 Task: Open Card Mobile Device Review in Board Market Opportunity Identification to Workspace Business Coaching and add a team member Softage.1@softage.net, a label Green, a checklist Calligraphy, an attachment from your computer, a color Green and finally, add a card description 'Plan and execute company team-building retreat' and a comment 'This task requires us to be resilient and persistent, even in the face of setbacks and obstacles.'. Add a start date 'Jan 05, 1900' with a due date 'Jan 12, 1900'
Action: Mouse moved to (53, 271)
Screenshot: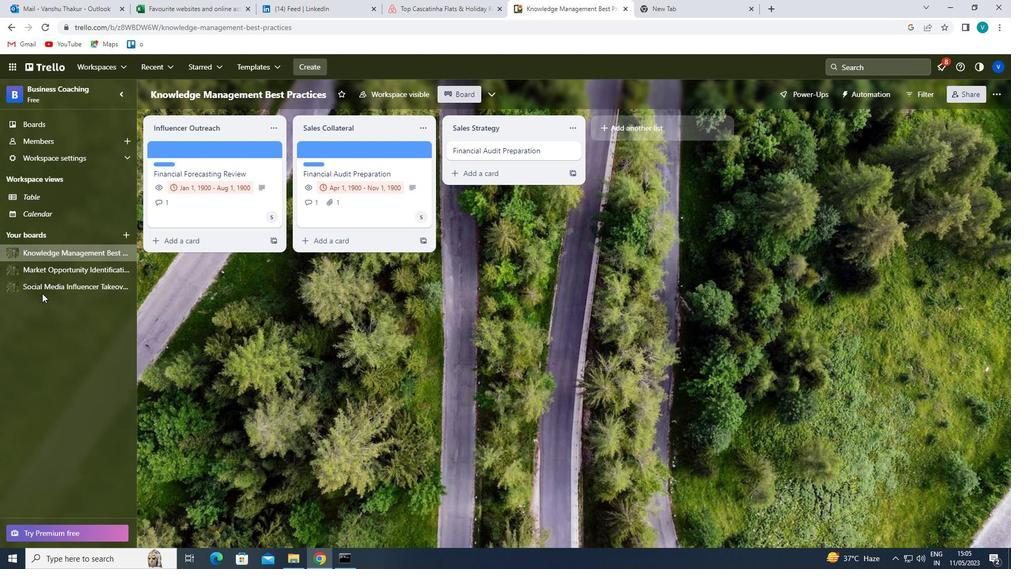 
Action: Mouse pressed left at (53, 271)
Screenshot: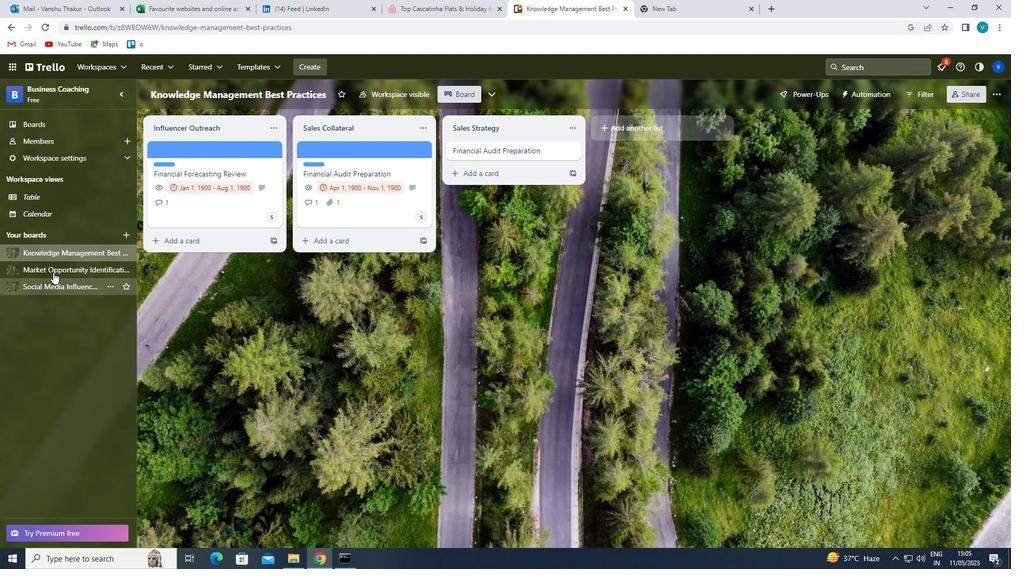 
Action: Mouse moved to (54, 271)
Screenshot: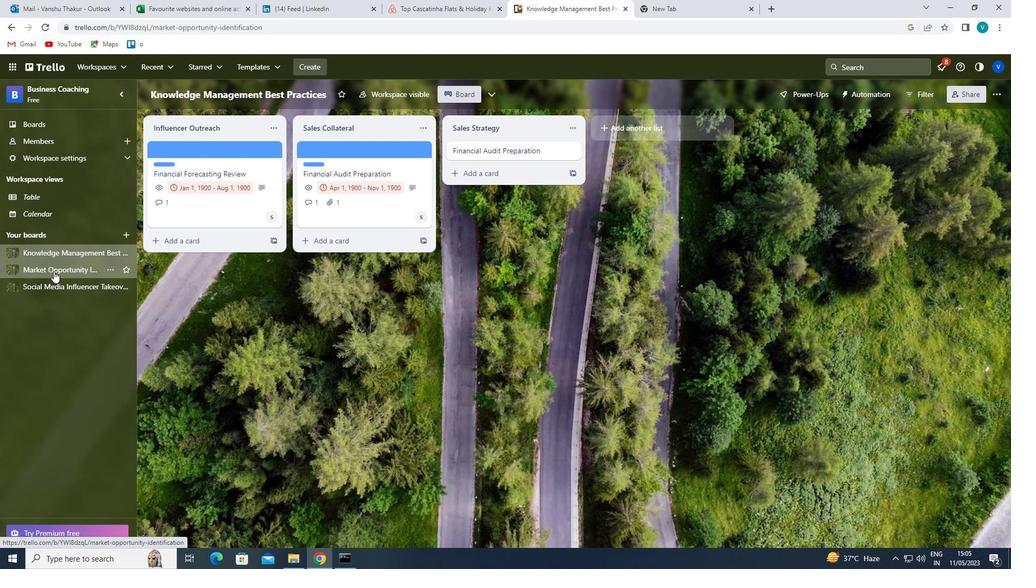 
Action: Mouse pressed left at (54, 271)
Screenshot: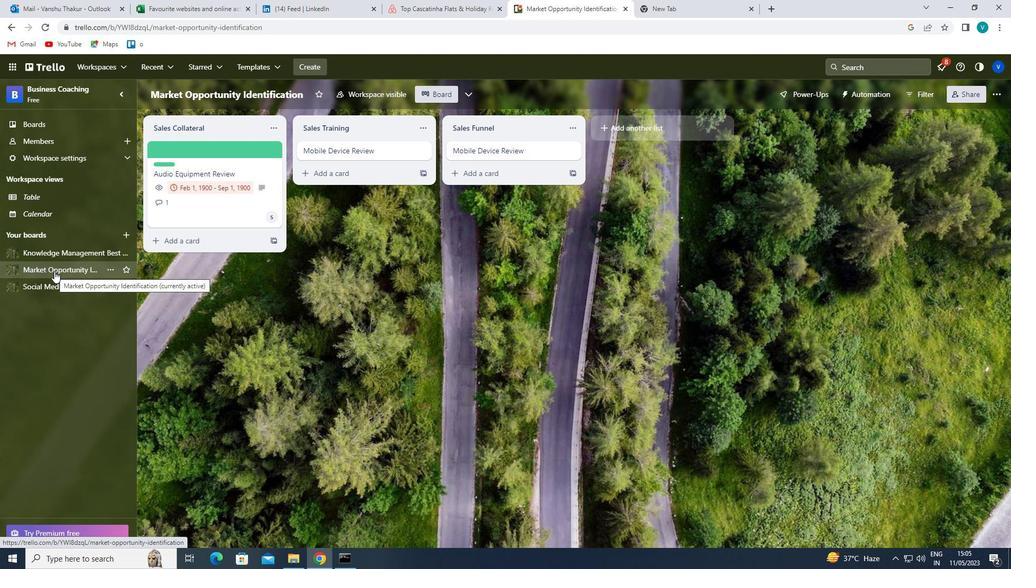 
Action: Mouse moved to (339, 149)
Screenshot: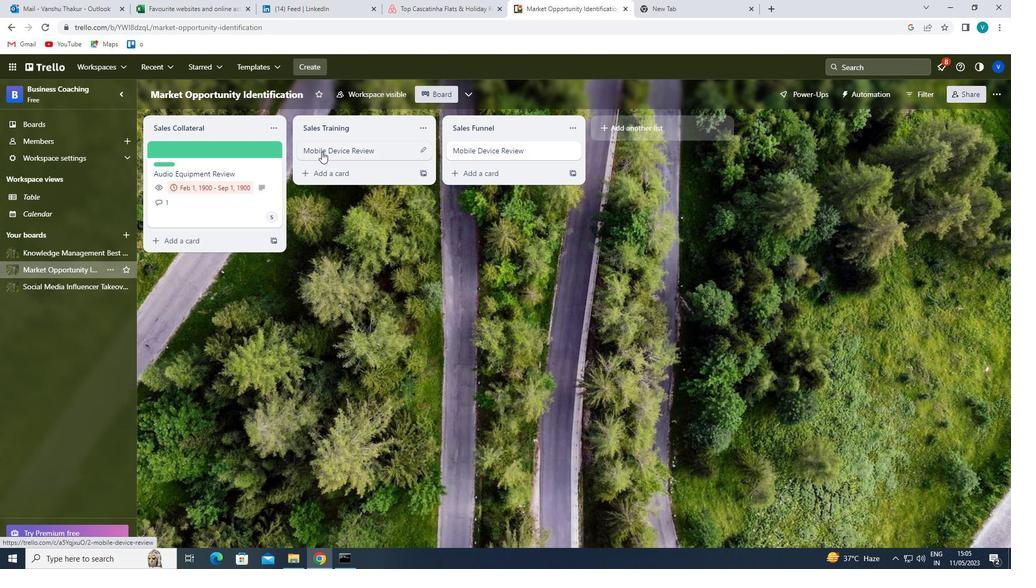 
Action: Mouse pressed left at (339, 149)
Screenshot: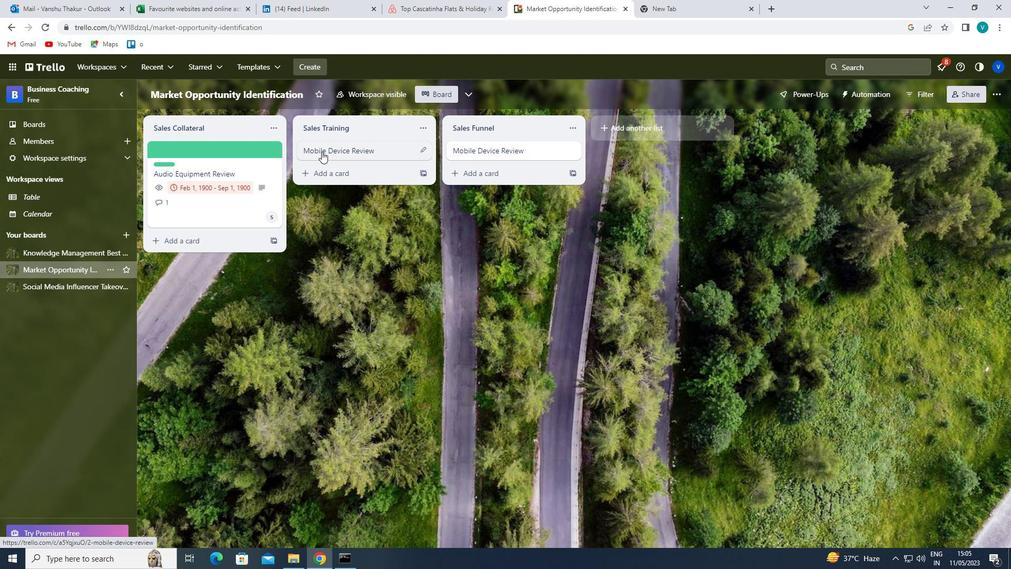 
Action: Mouse moved to (644, 184)
Screenshot: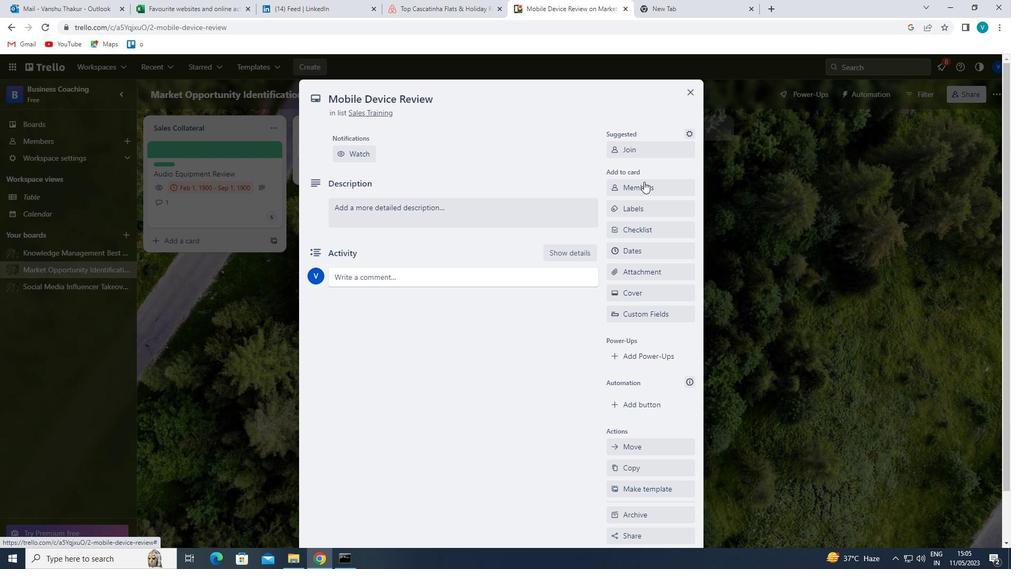 
Action: Mouse pressed left at (644, 184)
Screenshot: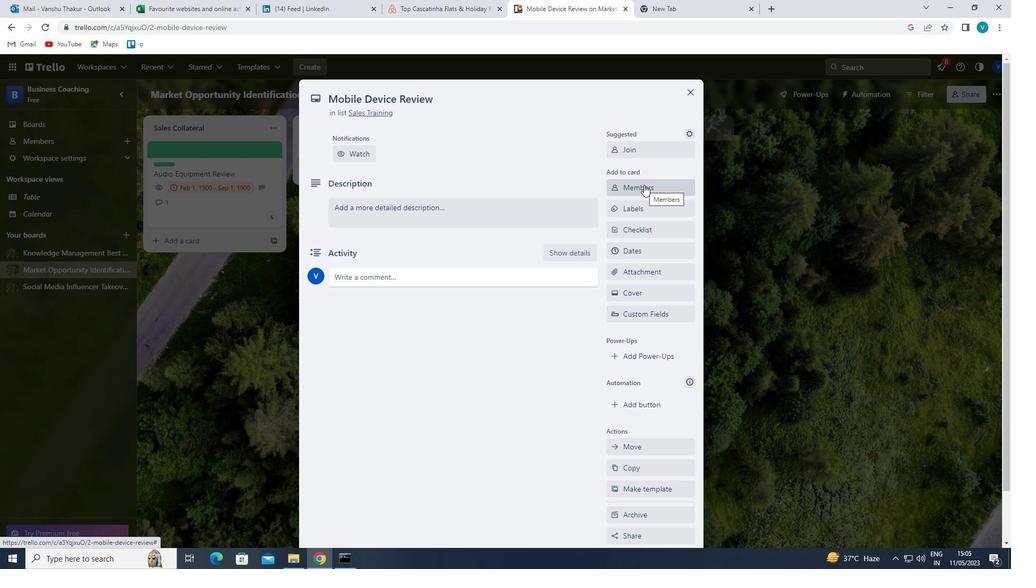 
Action: Mouse moved to (651, 239)
Screenshot: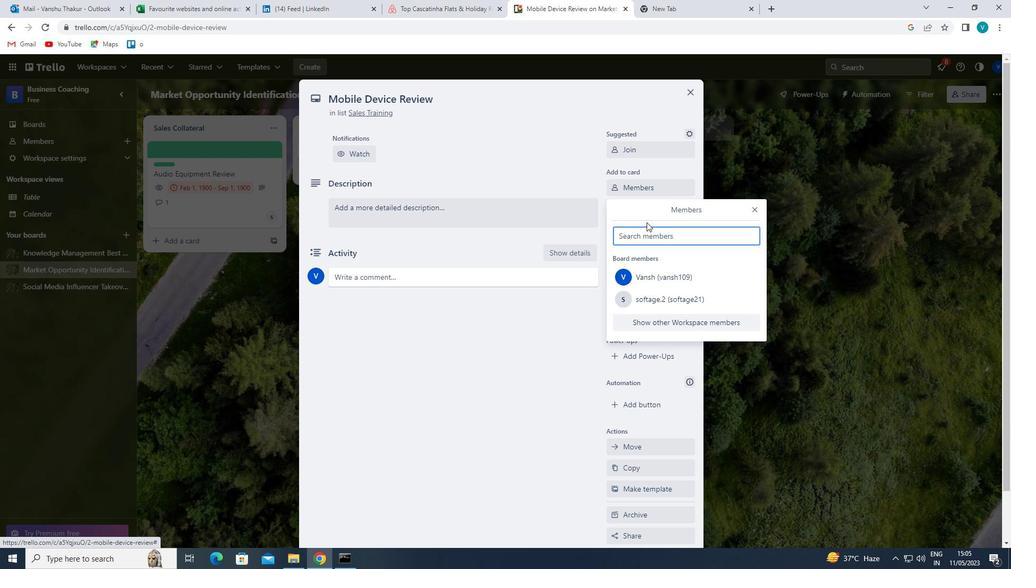 
Action: Mouse pressed left at (651, 239)
Screenshot: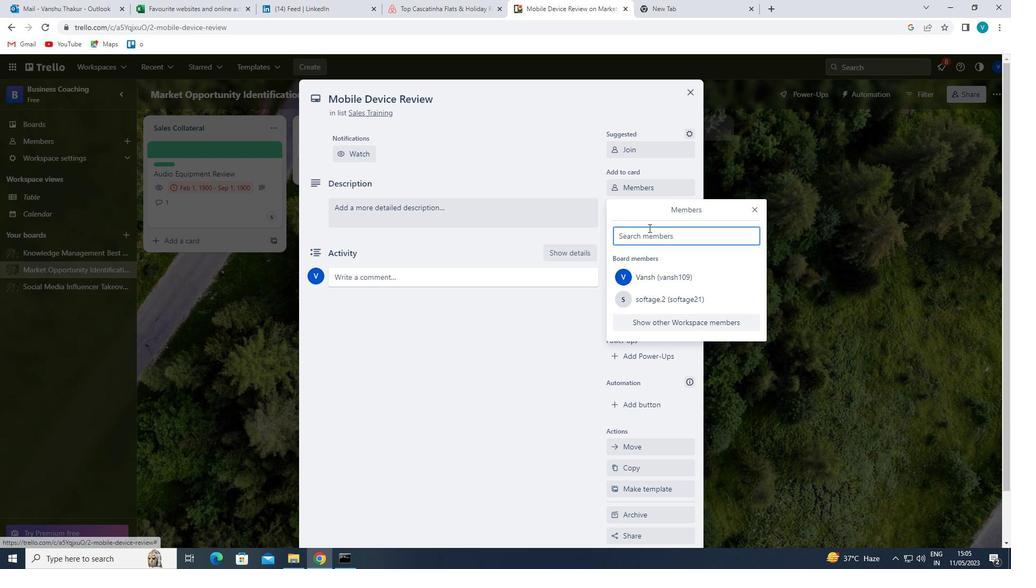 
Action: Key pressed <Key.shift>SOFTAGE
Screenshot: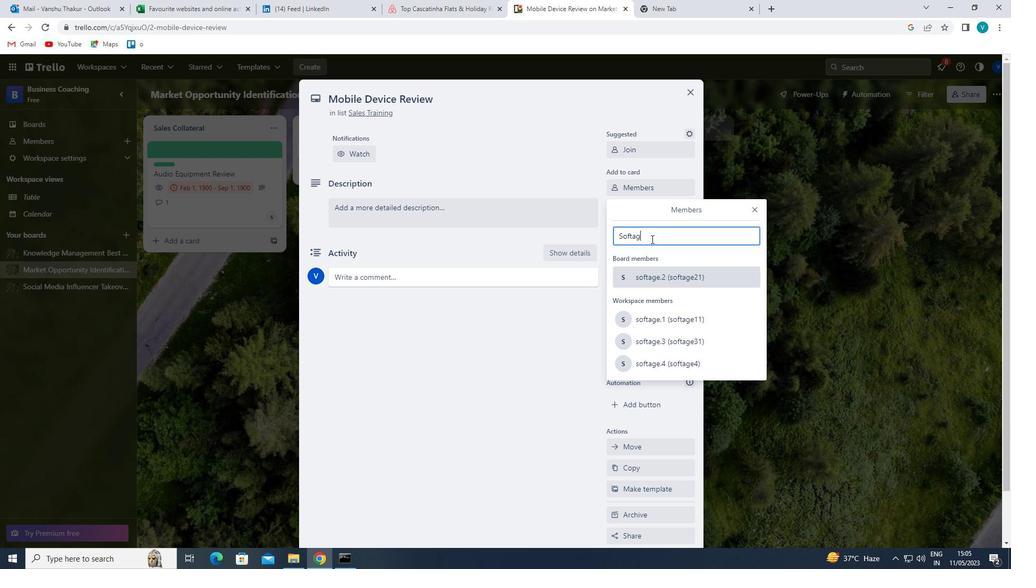 
Action: Mouse moved to (667, 321)
Screenshot: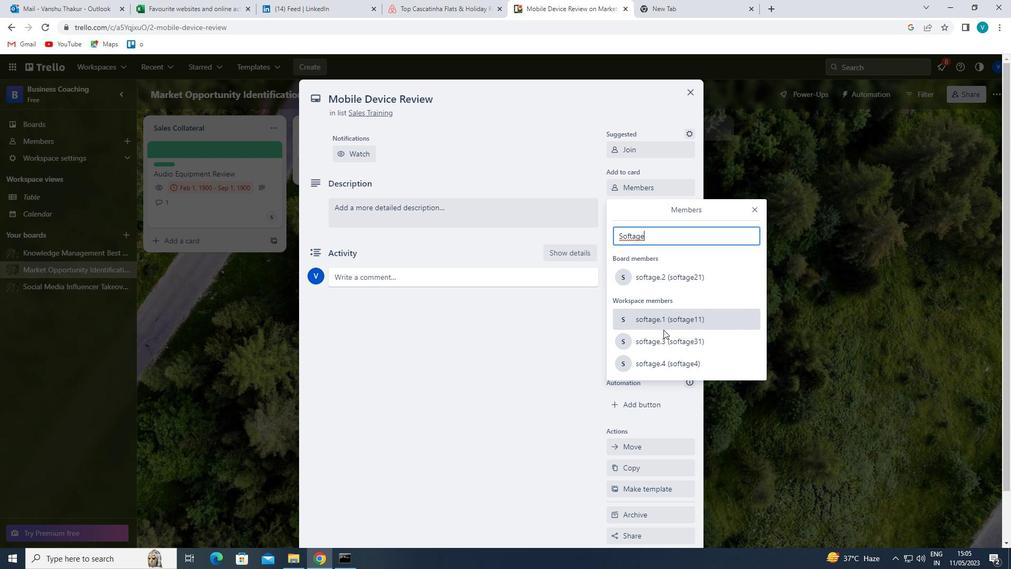 
Action: Mouse pressed left at (667, 321)
Screenshot: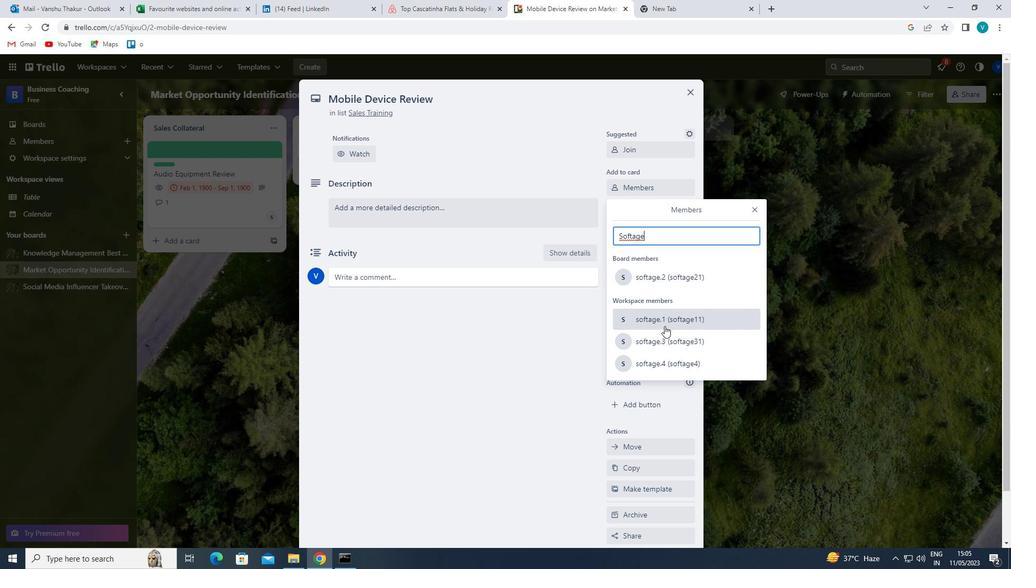 
Action: Mouse moved to (754, 207)
Screenshot: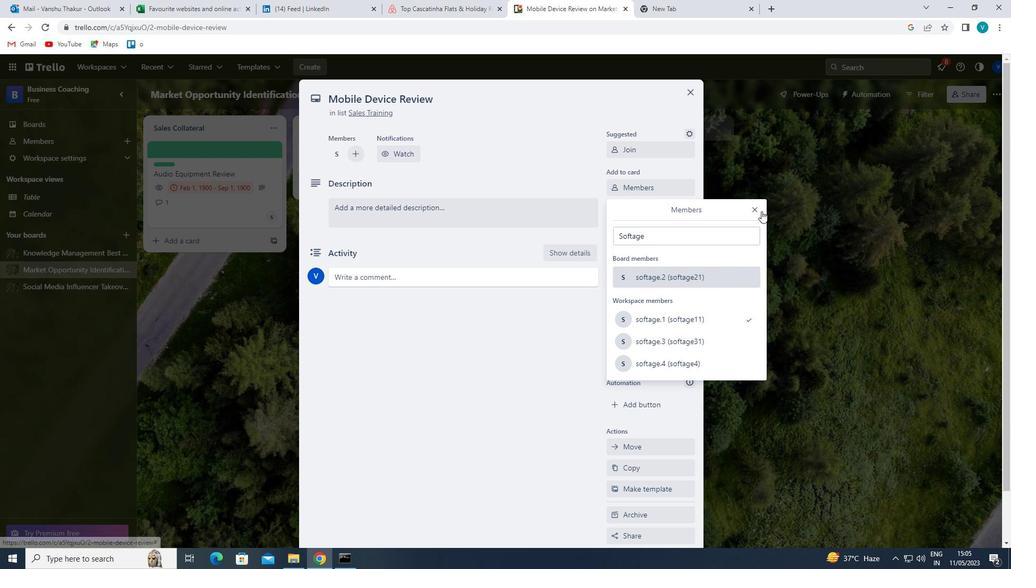 
Action: Mouse pressed left at (754, 207)
Screenshot: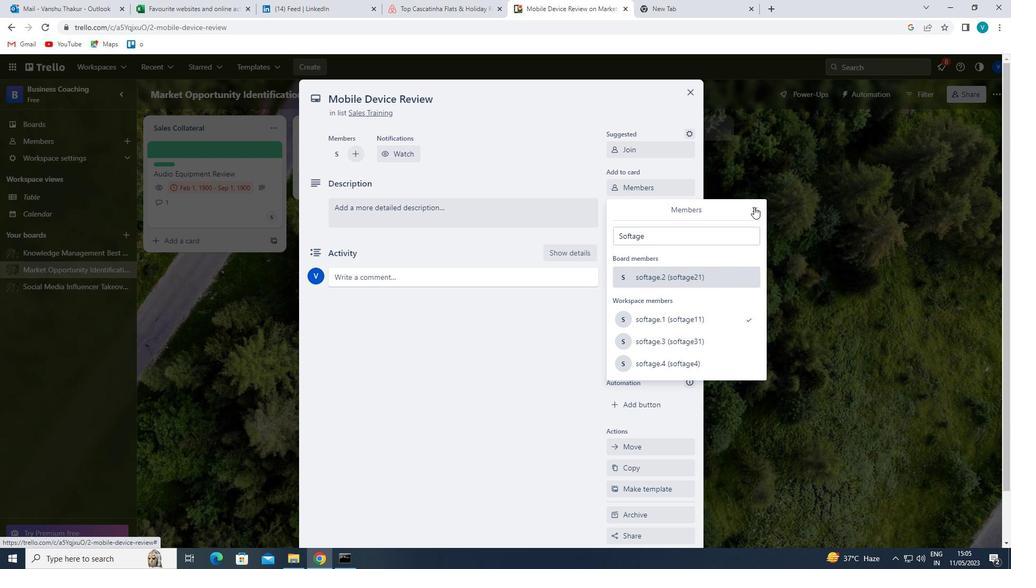 
Action: Mouse moved to (651, 207)
Screenshot: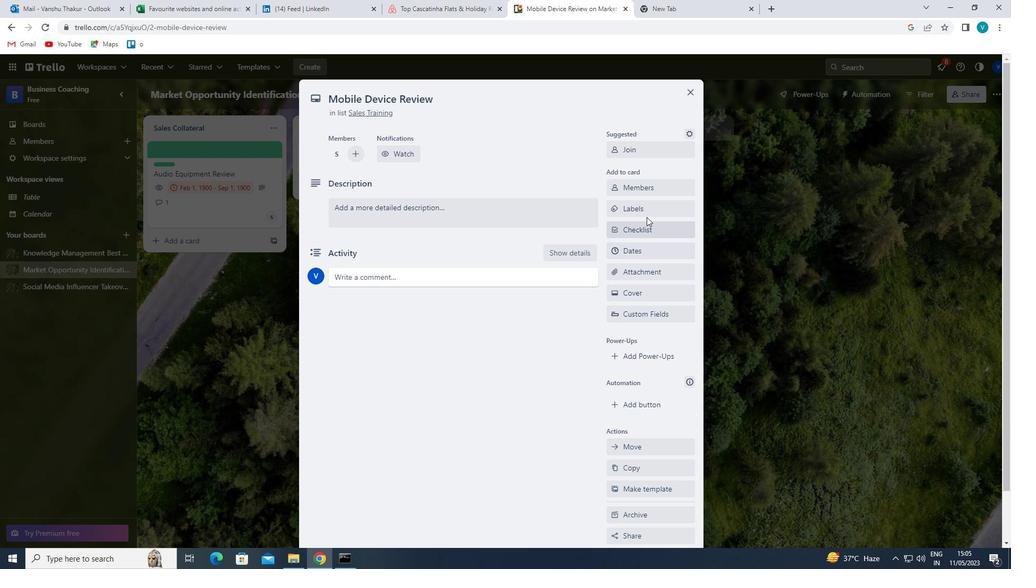 
Action: Mouse pressed left at (651, 207)
Screenshot: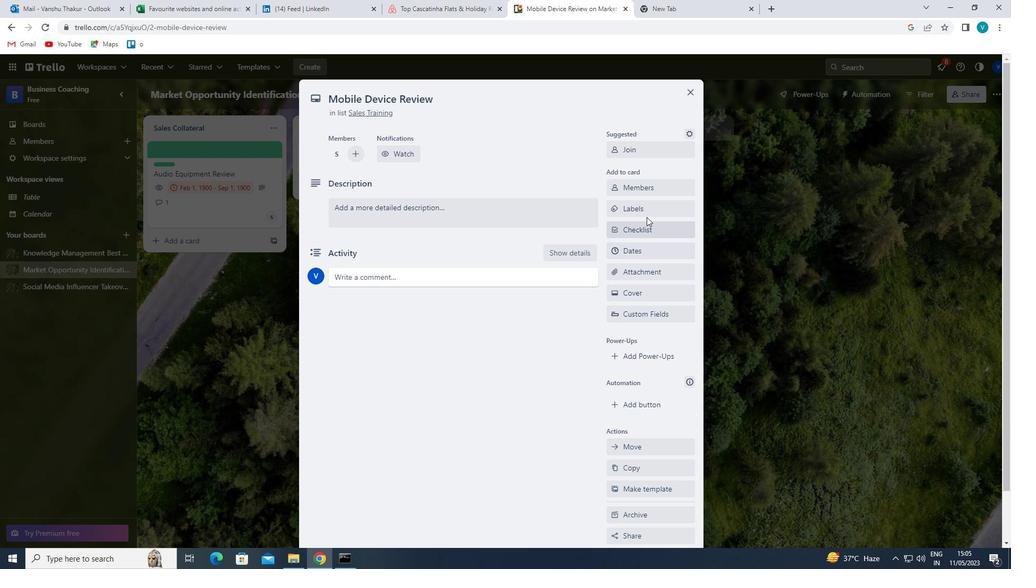 
Action: Mouse moved to (659, 286)
Screenshot: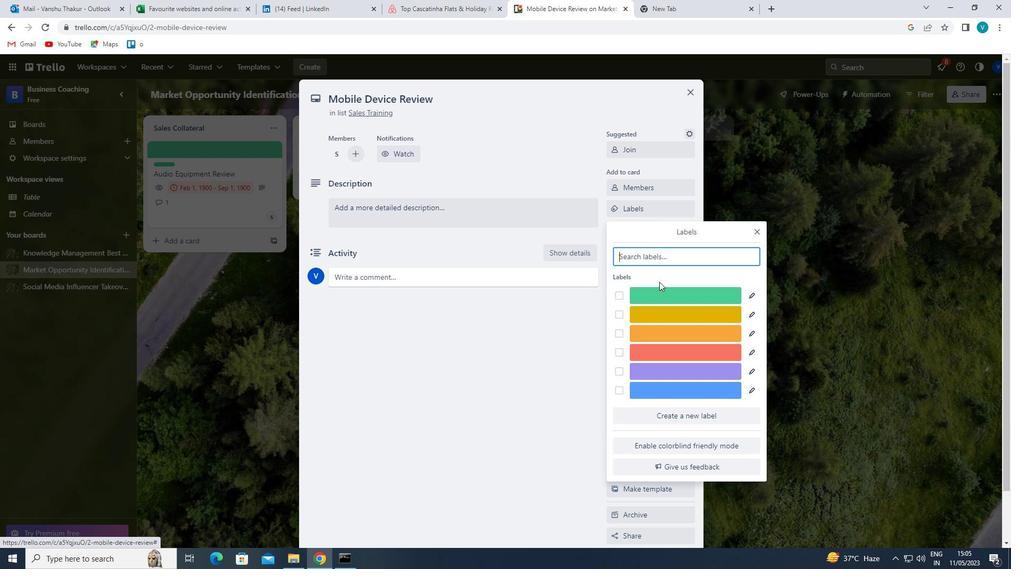 
Action: Mouse pressed left at (659, 286)
Screenshot: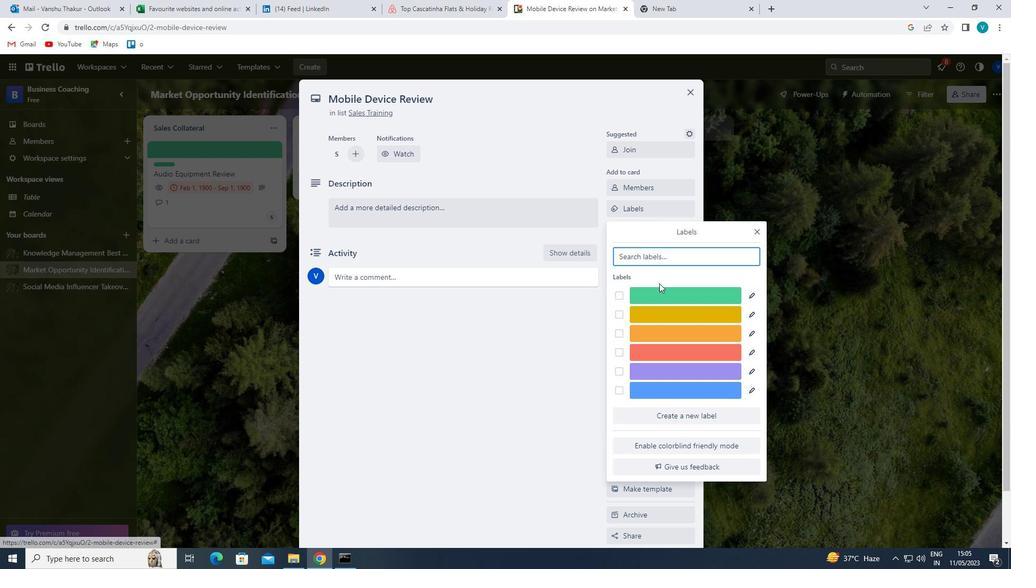
Action: Mouse moved to (661, 289)
Screenshot: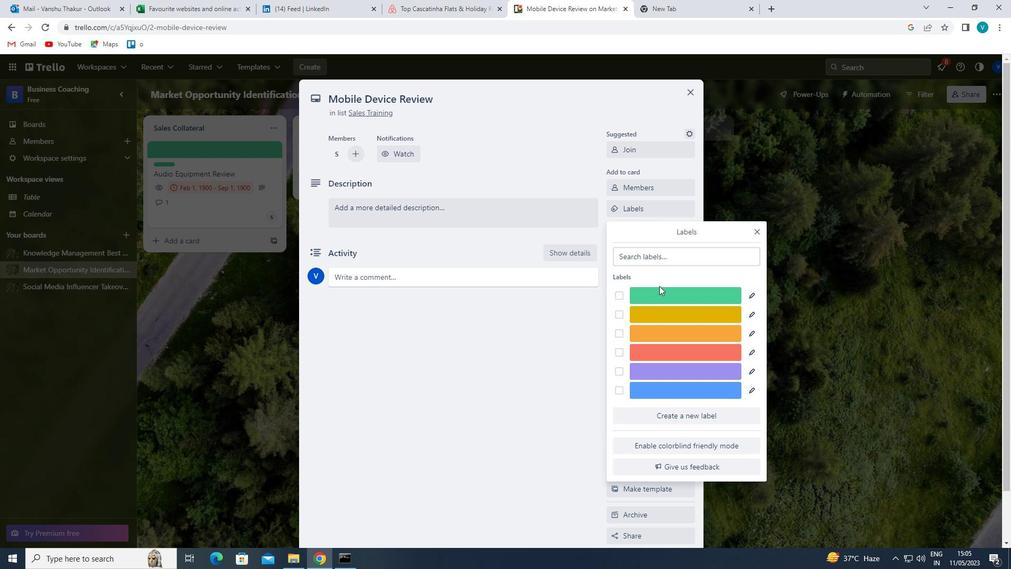 
Action: Mouse pressed left at (661, 289)
Screenshot: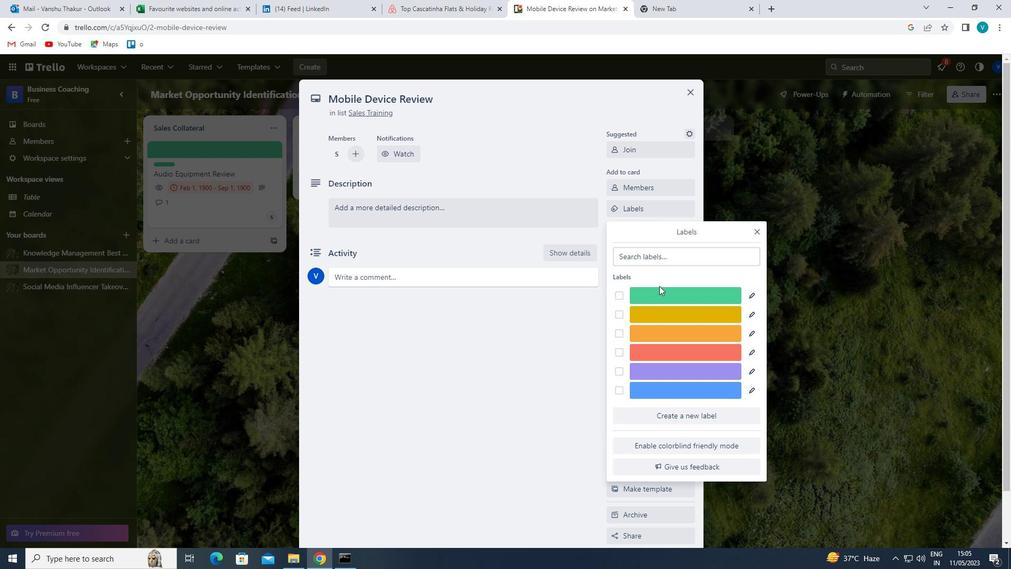 
Action: Mouse moved to (758, 227)
Screenshot: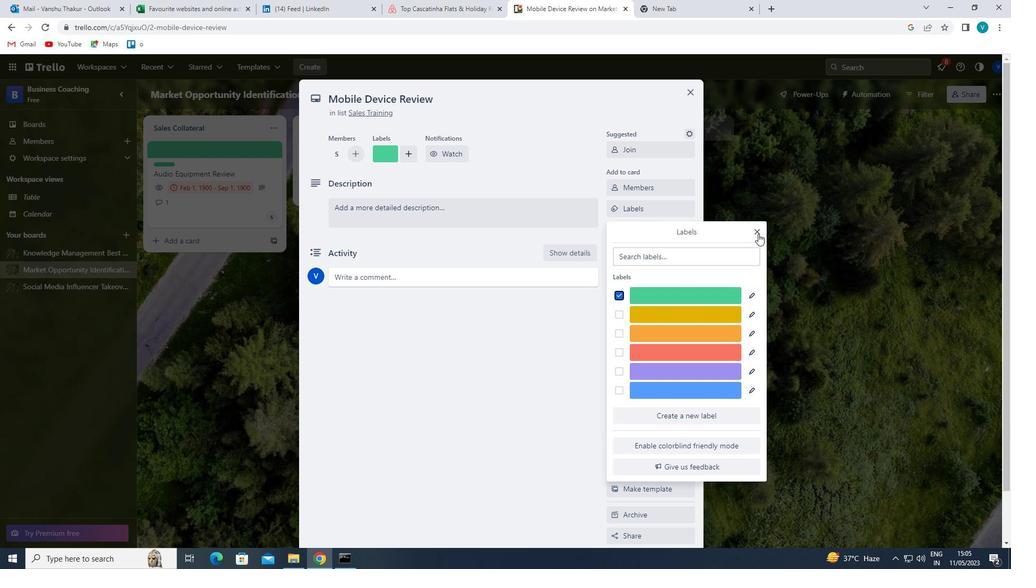 
Action: Mouse pressed left at (758, 227)
Screenshot: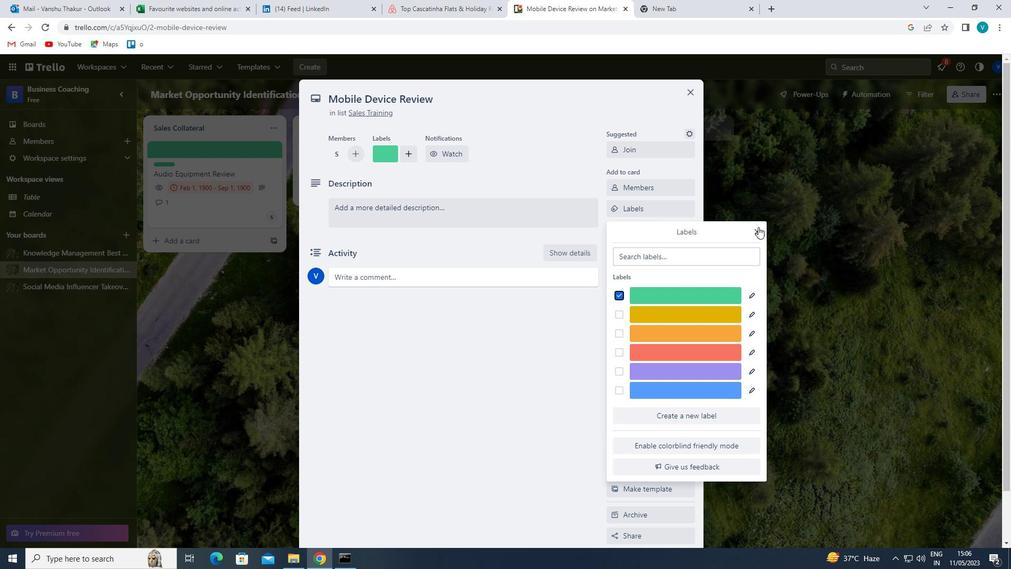 
Action: Mouse moved to (652, 229)
Screenshot: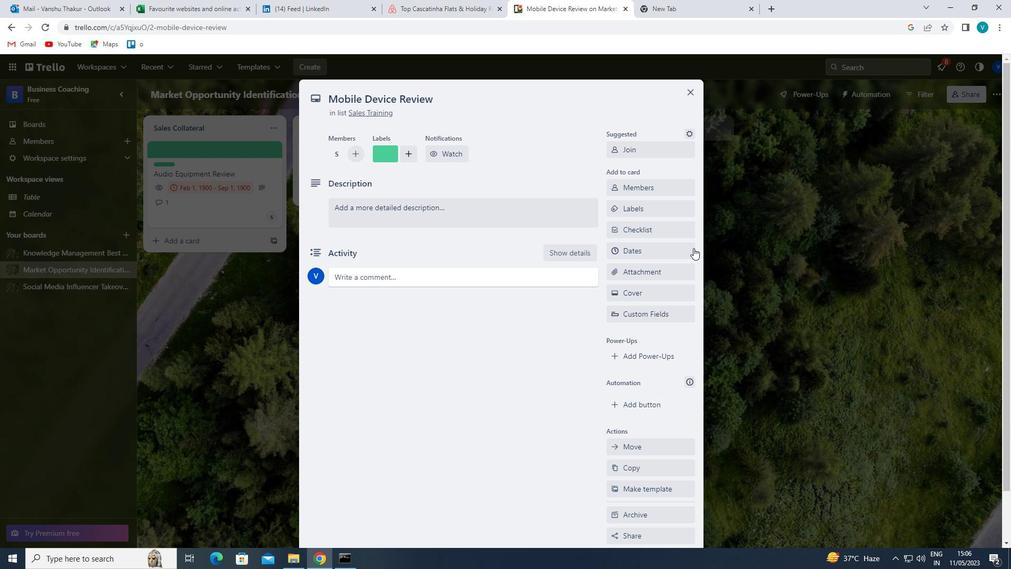 
Action: Mouse pressed left at (652, 229)
Screenshot: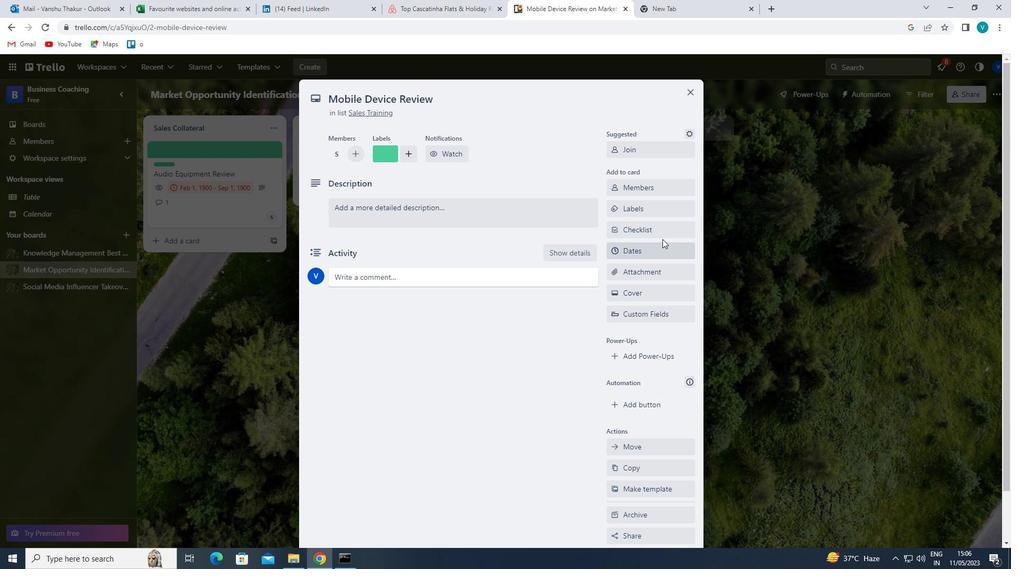 
Action: Key pressed <Key.shift>CALLI
Screenshot: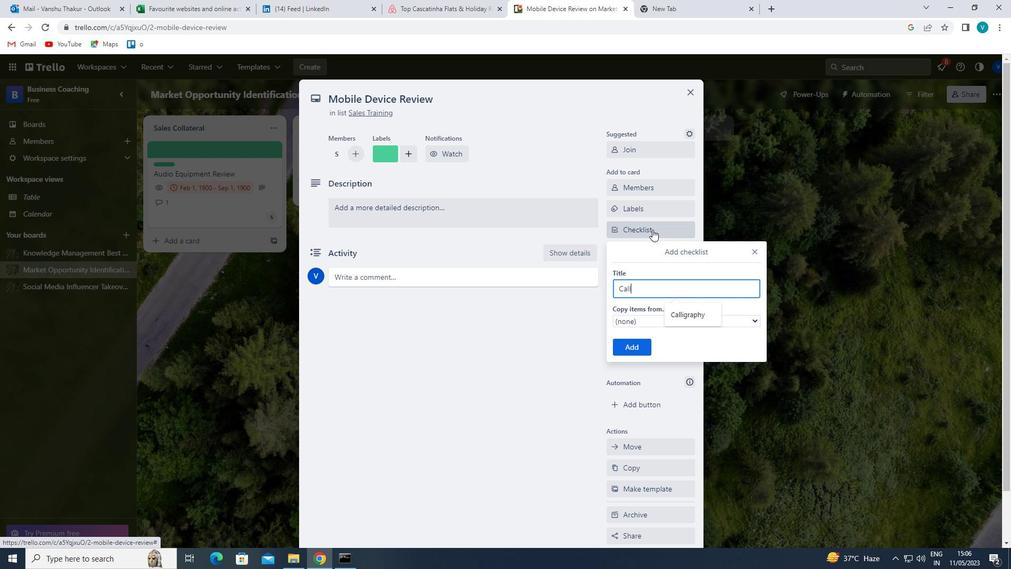 
Action: Mouse moved to (681, 316)
Screenshot: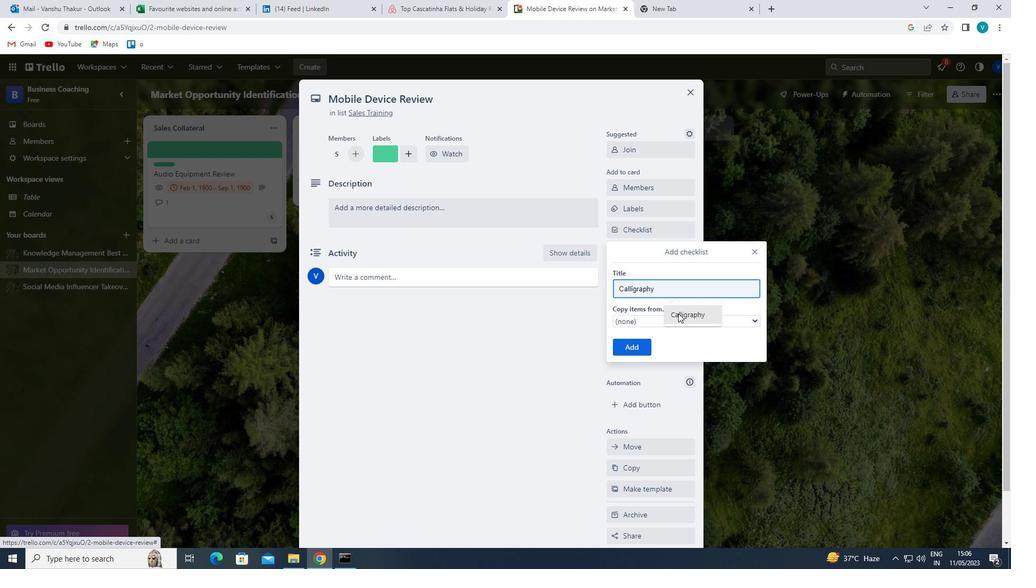 
Action: Mouse pressed left at (681, 316)
Screenshot: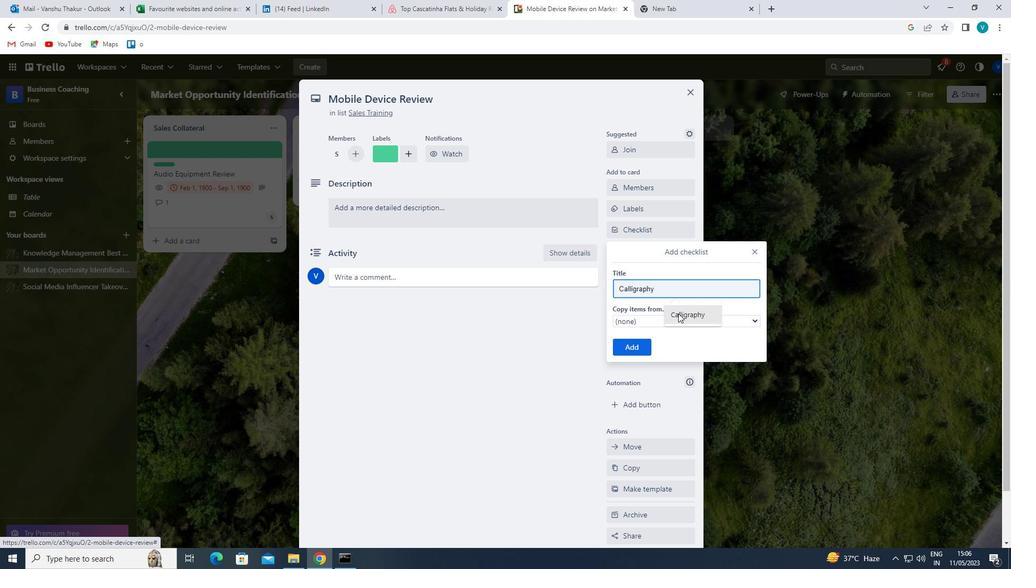 
Action: Mouse moved to (630, 346)
Screenshot: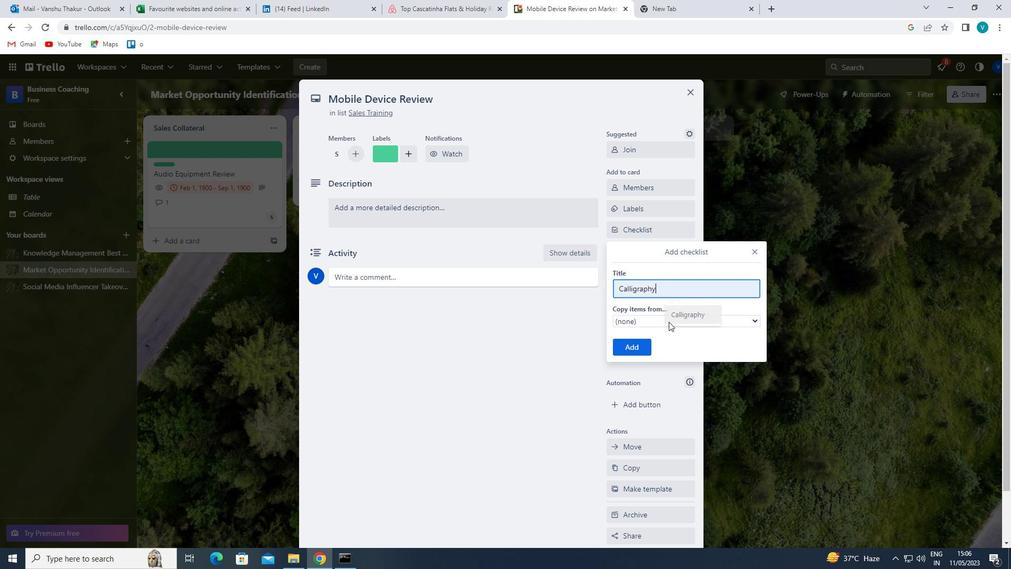 
Action: Mouse pressed left at (630, 346)
Screenshot: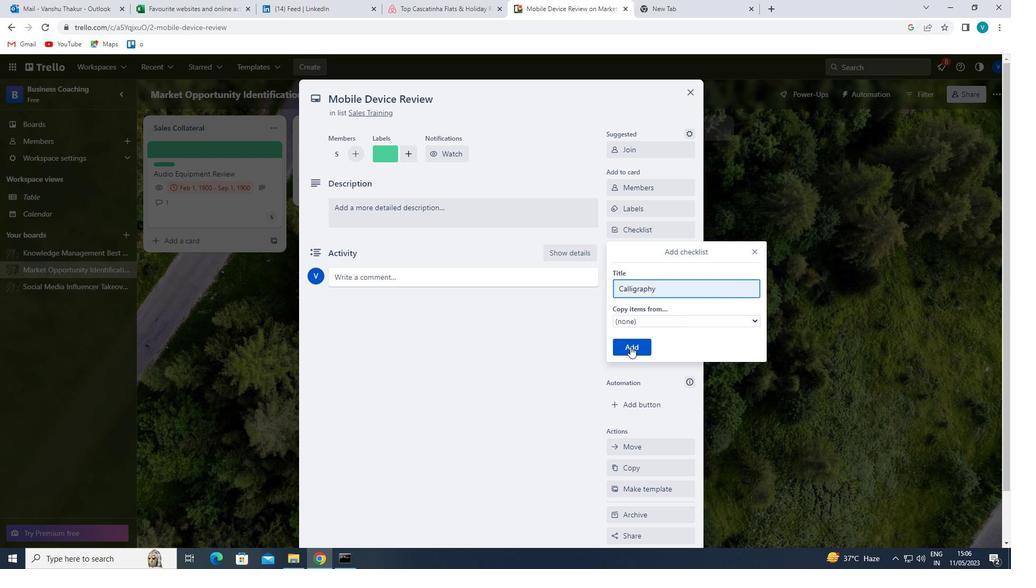 
Action: Mouse moved to (639, 263)
Screenshot: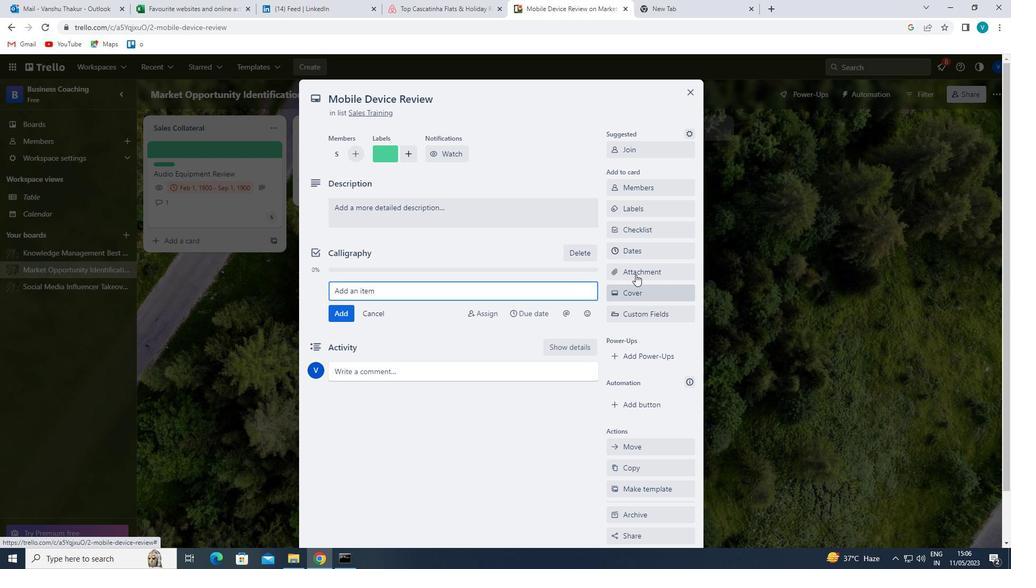 
Action: Mouse pressed left at (639, 263)
Screenshot: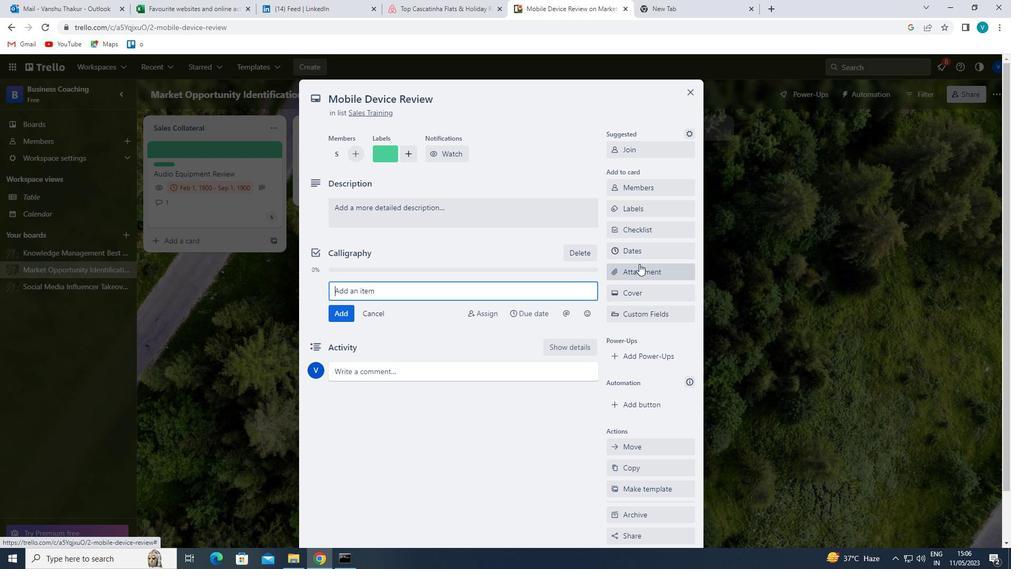 
Action: Mouse moved to (640, 310)
Screenshot: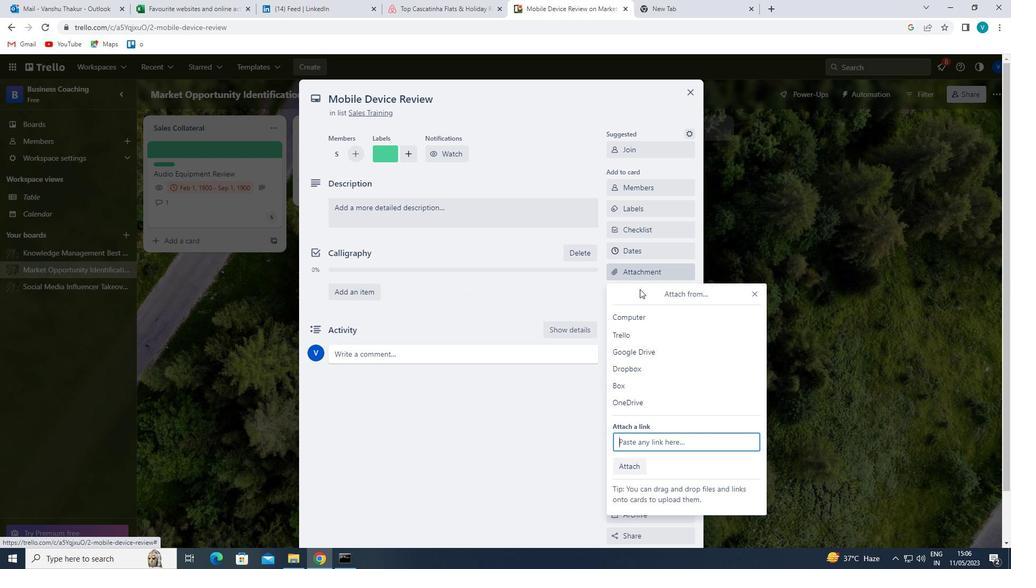 
Action: Mouse pressed left at (640, 310)
Screenshot: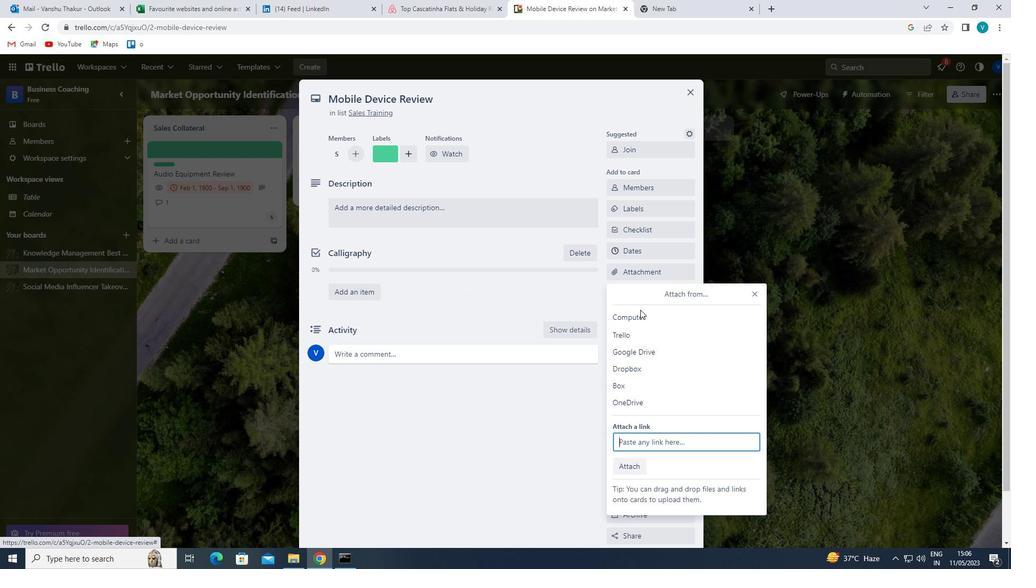 
Action: Mouse moved to (158, 143)
Screenshot: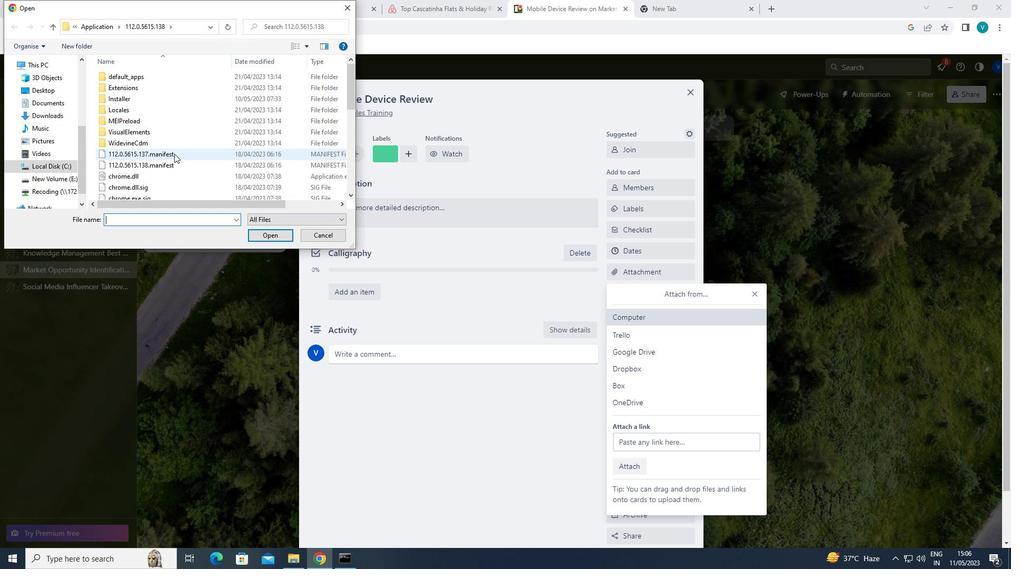
Action: Mouse scrolled (158, 142) with delta (0, 0)
Screenshot: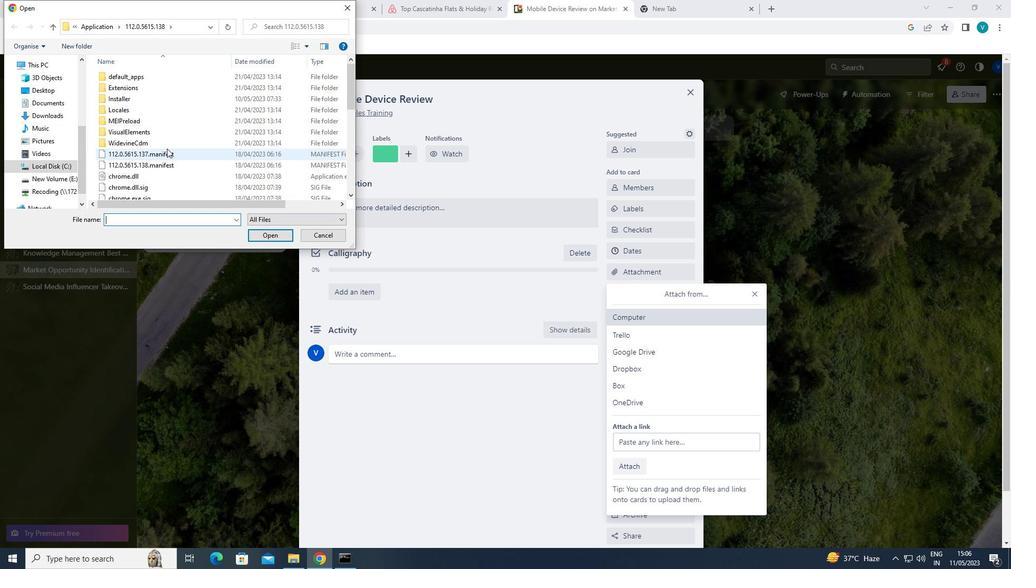 
Action: Mouse moved to (157, 162)
Screenshot: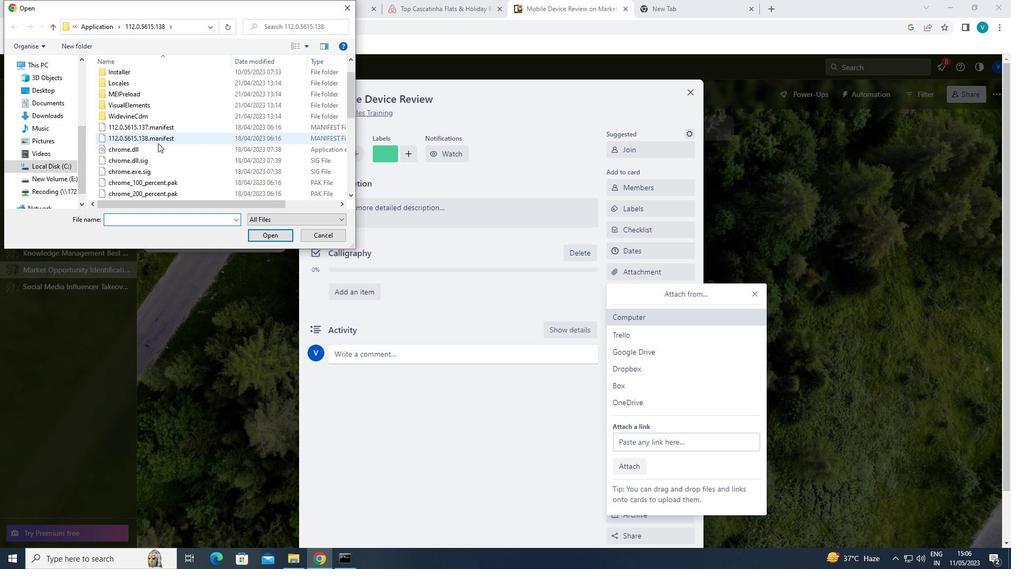 
Action: Mouse pressed left at (157, 162)
Screenshot: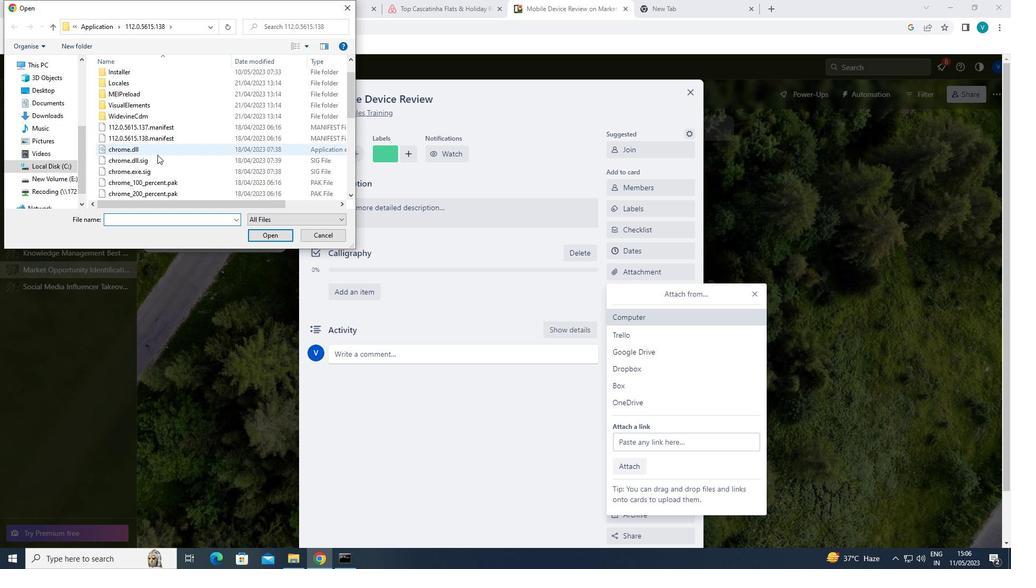 
Action: Mouse moved to (268, 231)
Screenshot: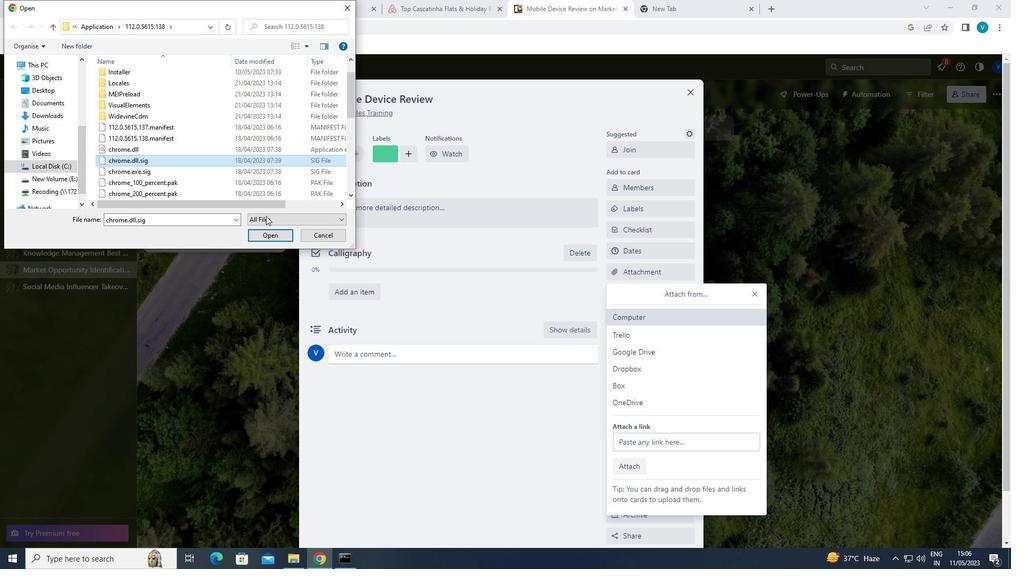 
Action: Mouse pressed left at (268, 231)
Screenshot: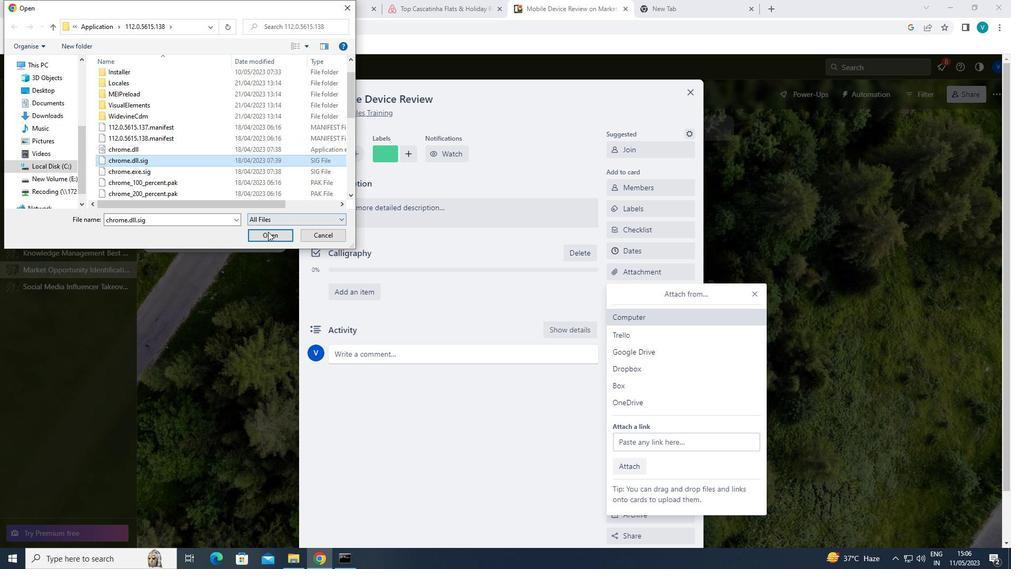 
Action: Mouse moved to (645, 291)
Screenshot: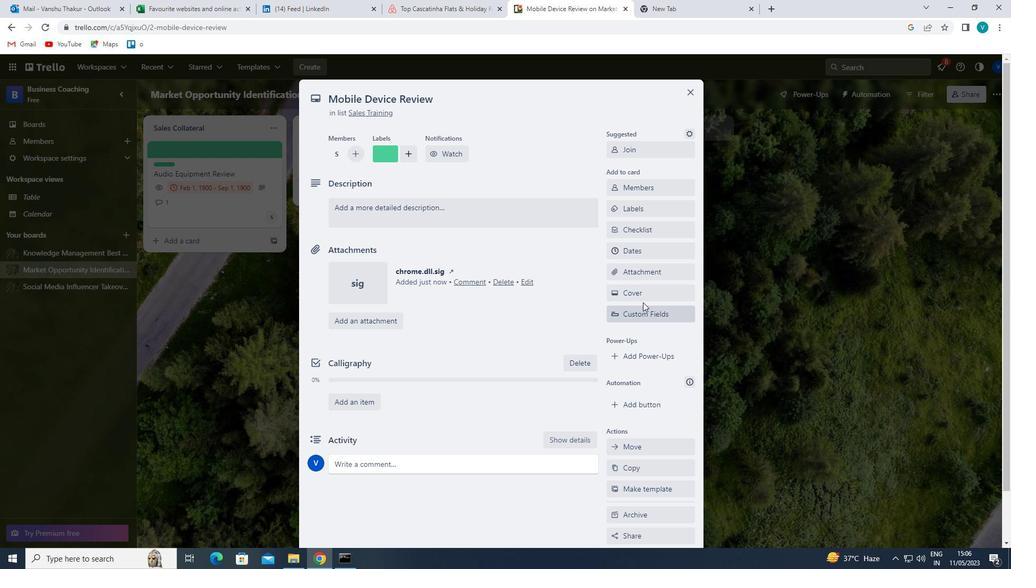 
Action: Mouse pressed left at (645, 291)
Screenshot: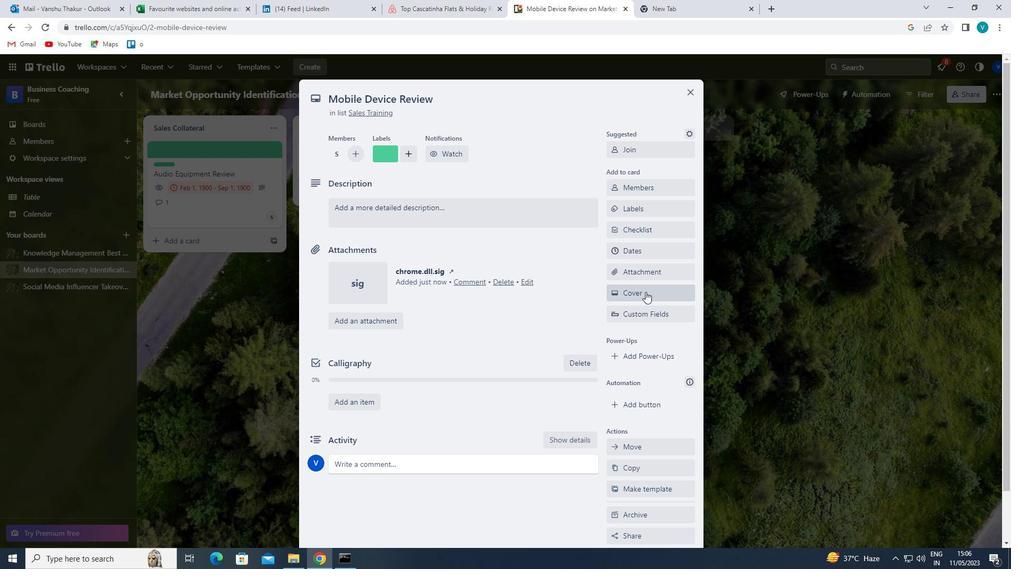 
Action: Mouse moved to (612, 333)
Screenshot: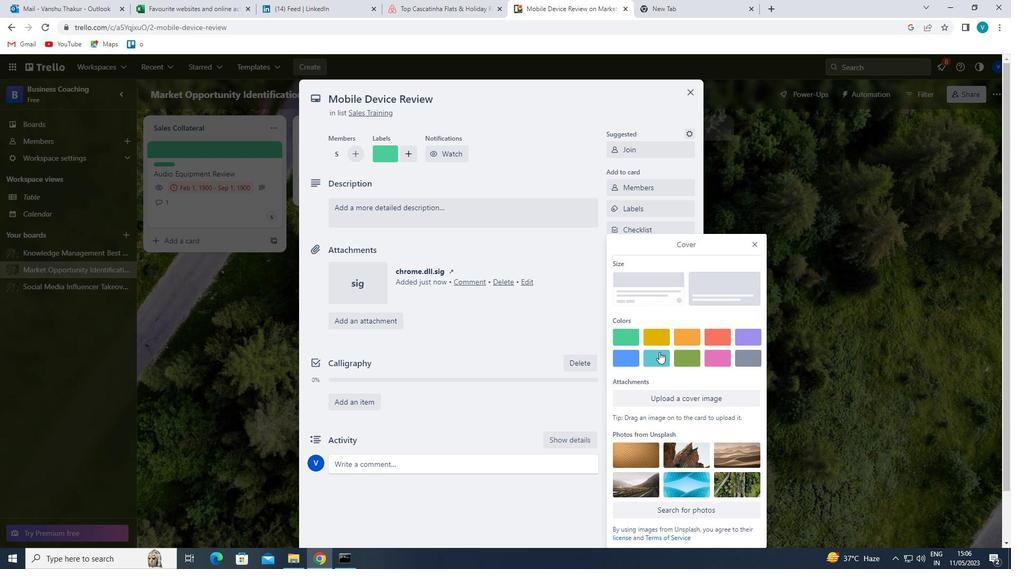 
Action: Mouse pressed left at (612, 333)
Screenshot: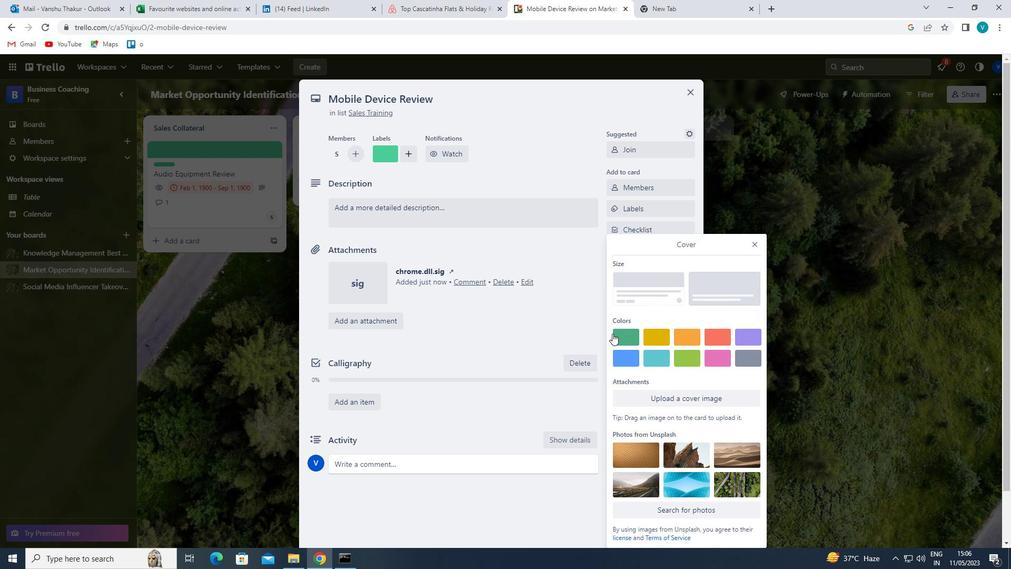 
Action: Mouse moved to (755, 225)
Screenshot: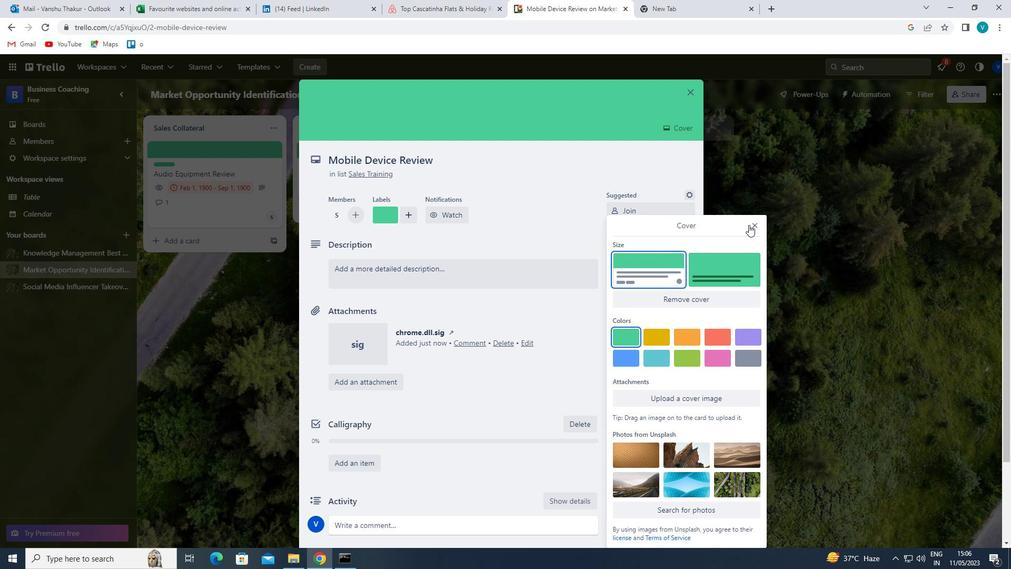 
Action: Mouse pressed left at (755, 225)
Screenshot: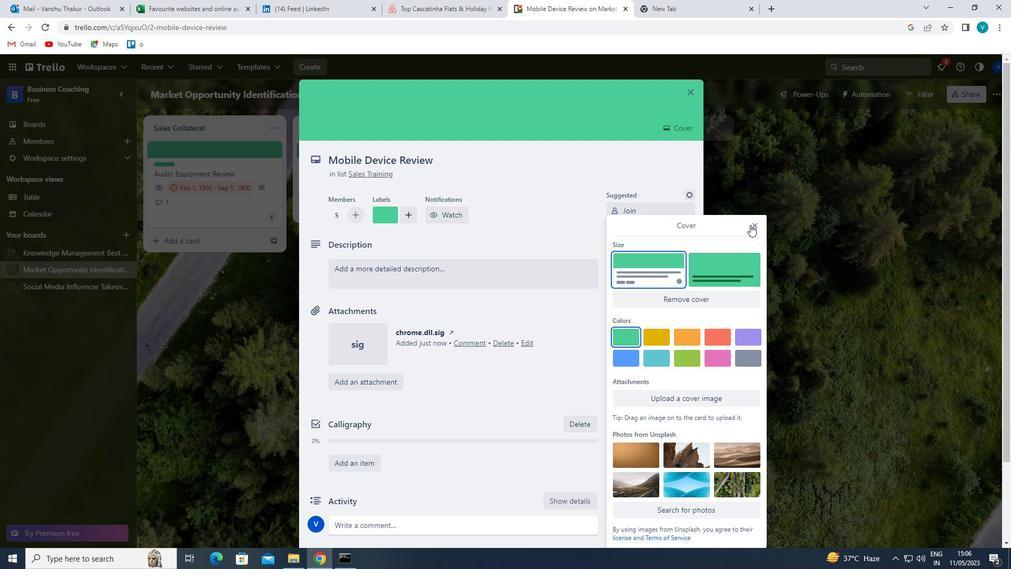 
Action: Mouse moved to (442, 281)
Screenshot: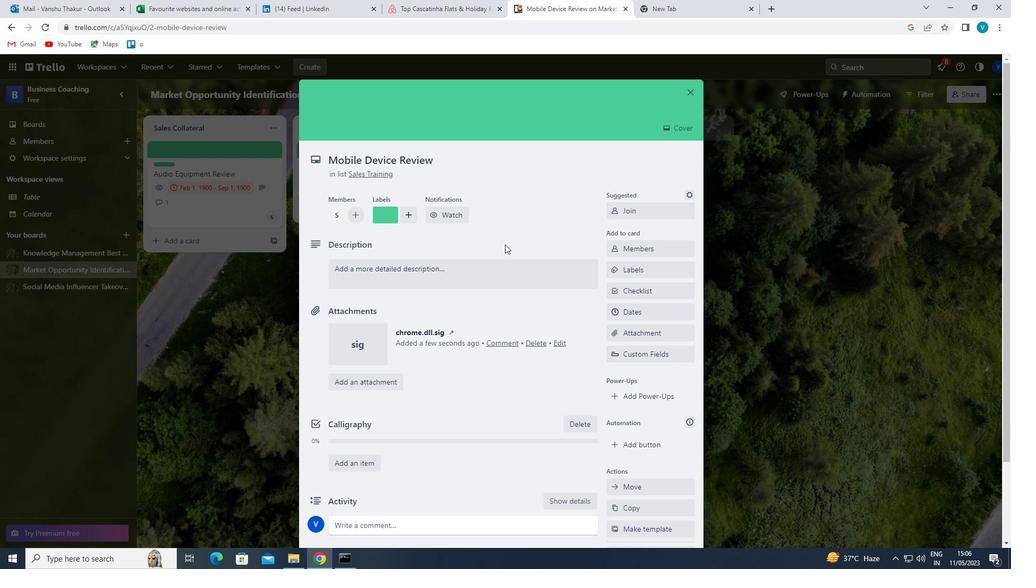 
Action: Mouse pressed left at (442, 281)
Screenshot: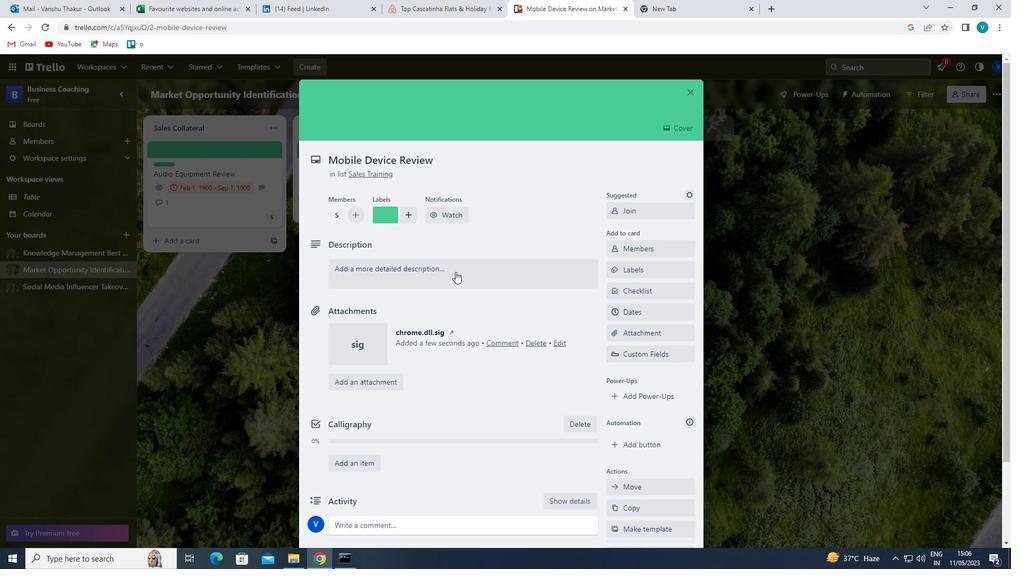 
Action: Mouse moved to (442, 281)
Screenshot: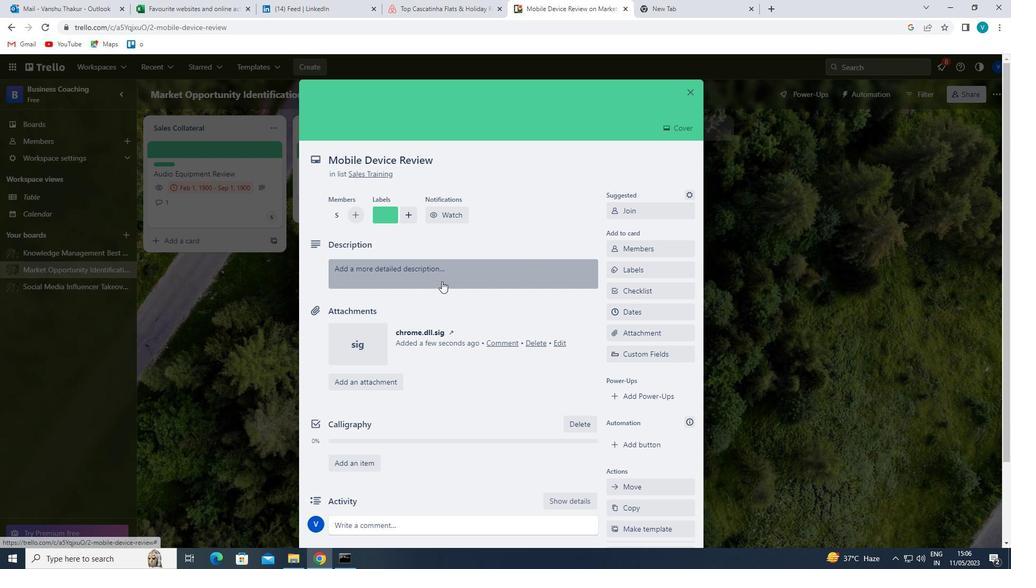 
Action: Key pressed '<Key.shift>PLAN<Key.space>AND<Key.space>EXECUTE<Key.space>COMPAM<Key.backspace>NY<Key.space>TEAM-BUILDING<Key.space>RETREAR<Key.backspace>T'<Key.space>
Screenshot: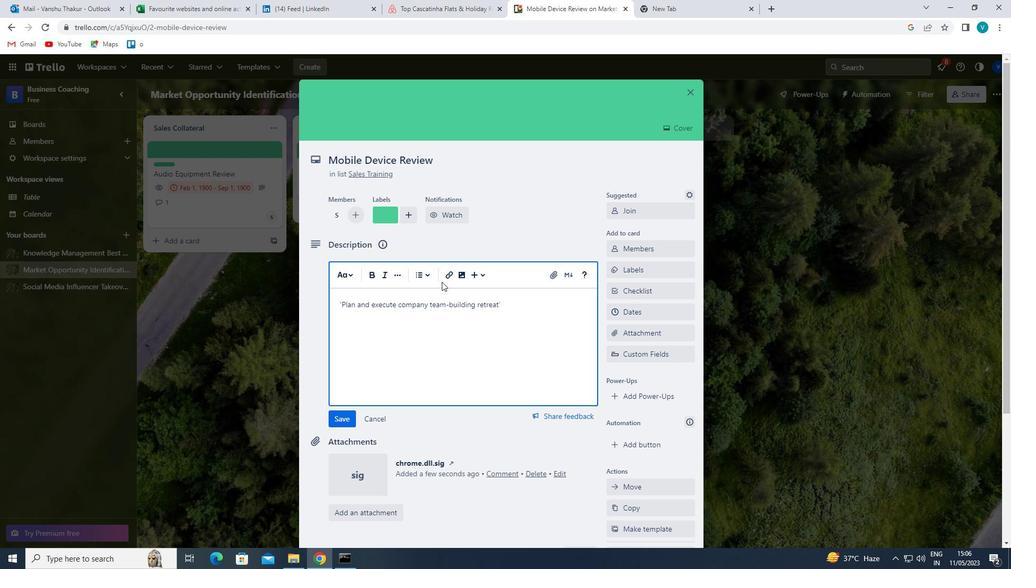 
Action: Mouse moved to (332, 419)
Screenshot: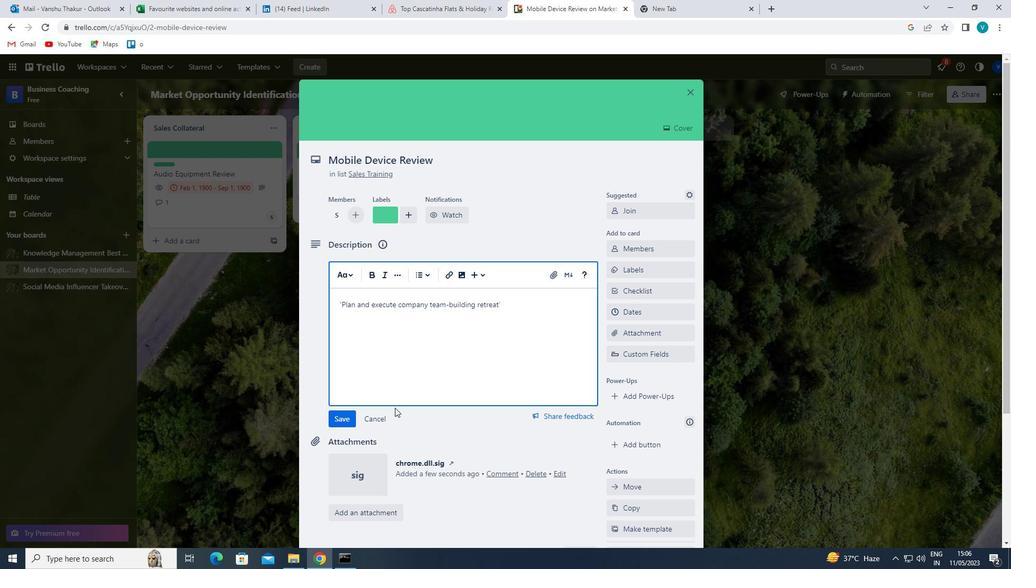
Action: Mouse pressed left at (332, 419)
Screenshot: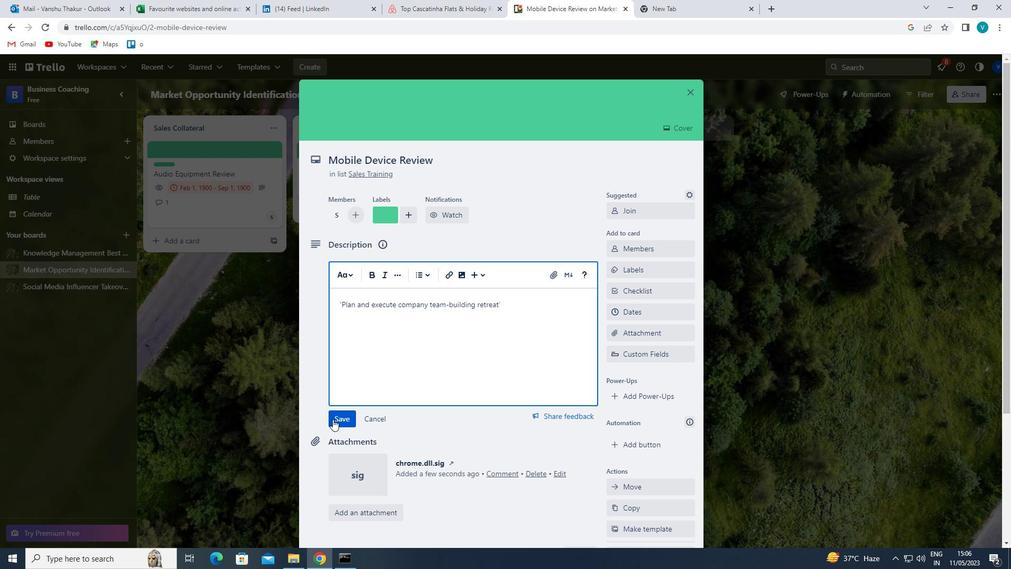 
Action: Mouse scrolled (332, 418) with delta (0, 0)
Screenshot: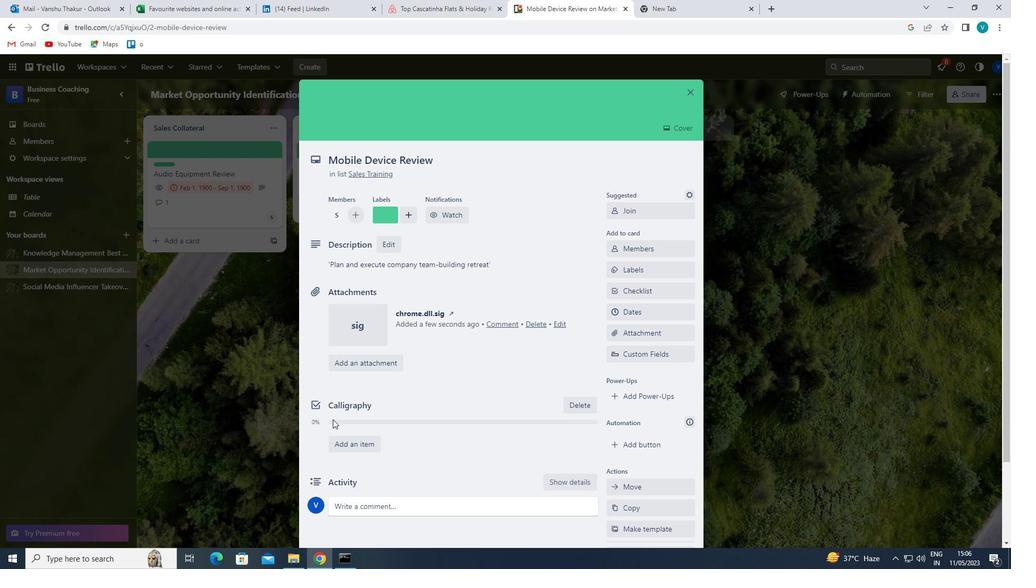 
Action: Mouse scrolled (332, 418) with delta (0, 0)
Screenshot: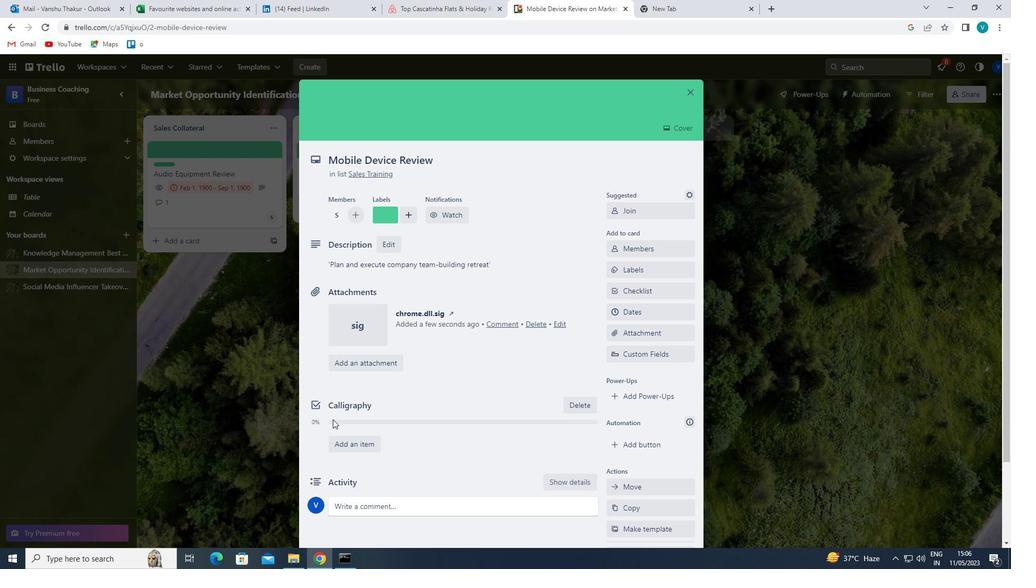 
Action: Mouse moved to (367, 413)
Screenshot: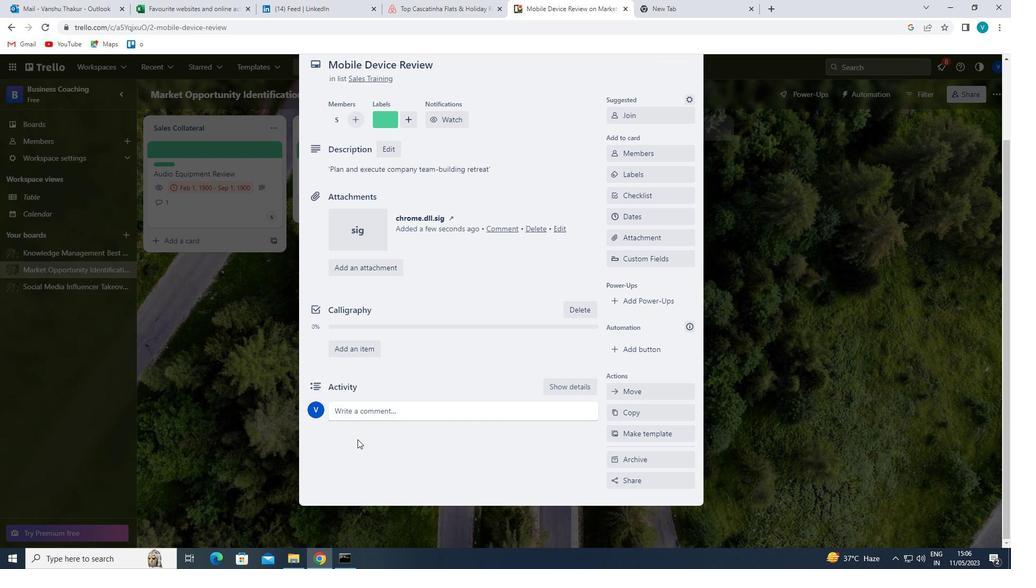 
Action: Mouse pressed left at (367, 413)
Screenshot: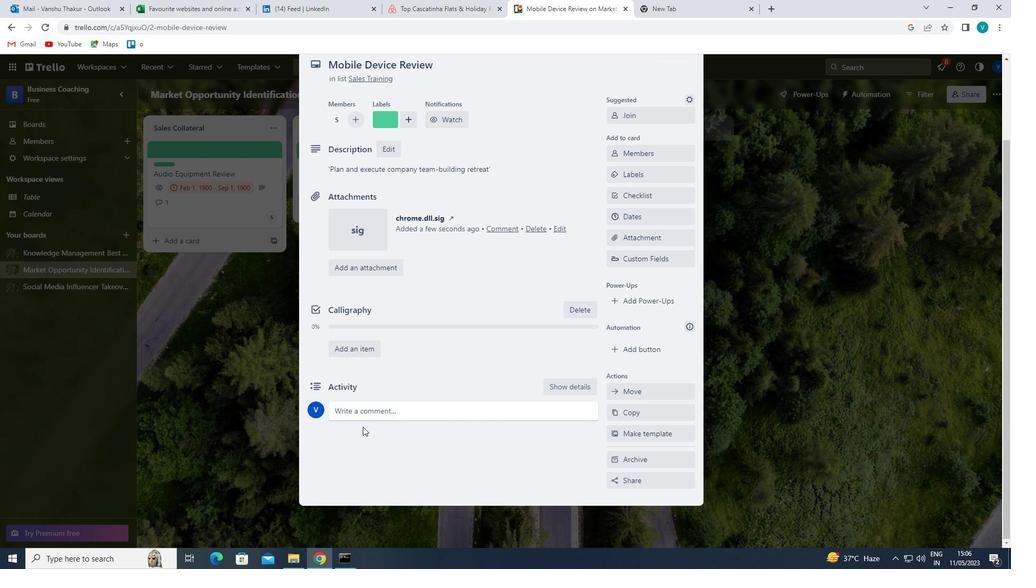
Action: Key pressed '<Key.shift>THIS<Key.space>TASK<Key.space>REQUIRES<Key.space>US<Key.space>TO<Key.space>BE<Key.space>RESILIENT<Key.space>AND<Key.space>PERSISTENT,<Key.space>EVEN<Key.space>IN<Key.space>THE<Key.space>FACE<Key.space>OF<Key.space>SETBACKS<Key.space>AND<Key.space>OBSTACLES.'
Screenshot: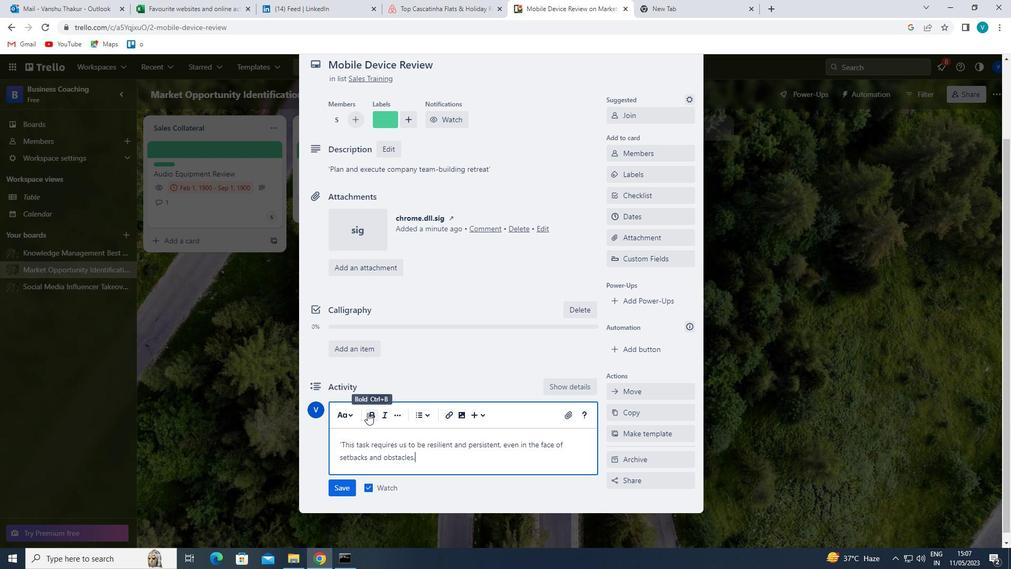 
Action: Mouse moved to (345, 486)
Screenshot: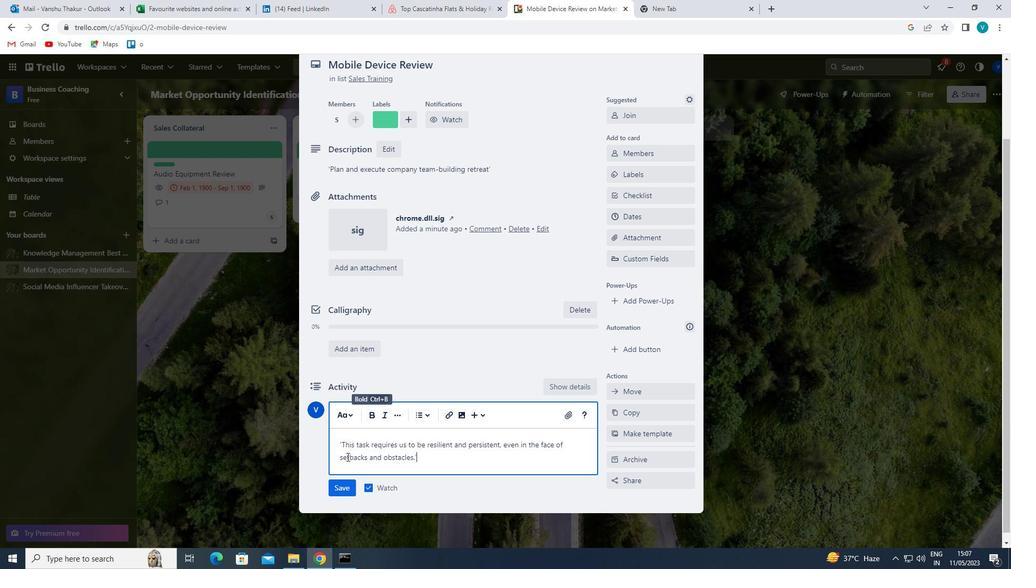 
Action: Mouse pressed left at (345, 486)
Screenshot: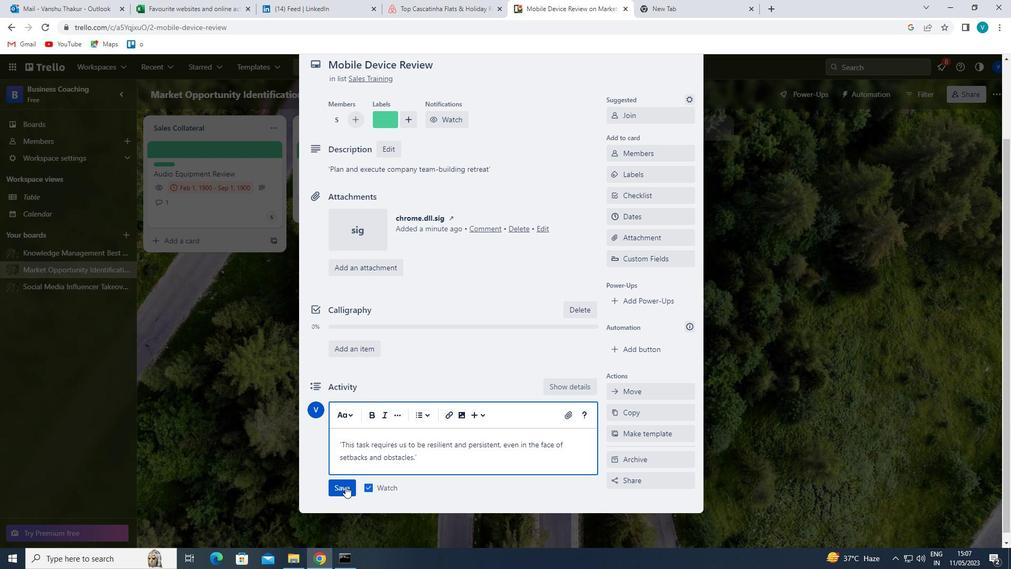 
Action: Mouse moved to (643, 219)
Screenshot: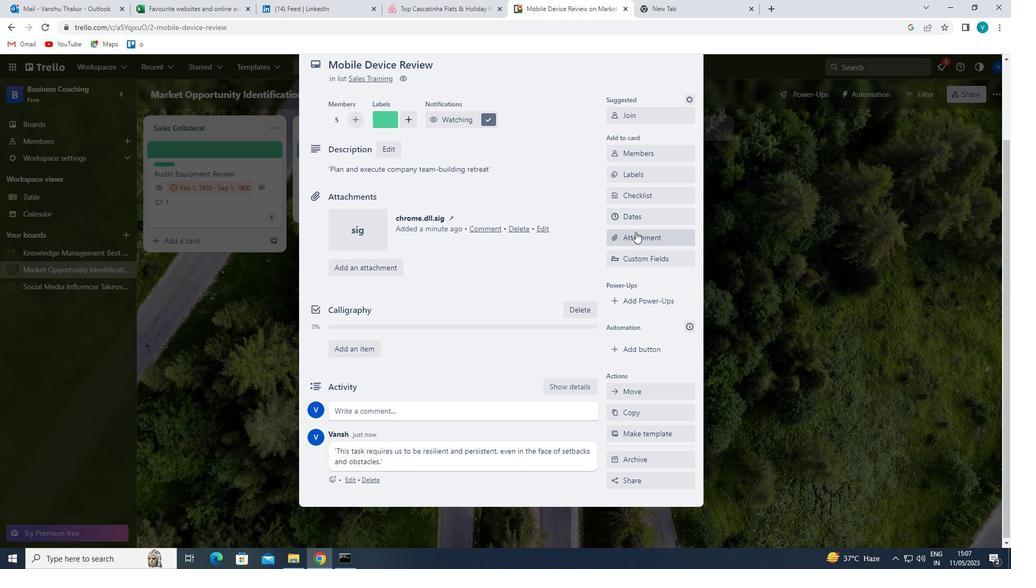 
Action: Mouse pressed left at (643, 219)
Screenshot: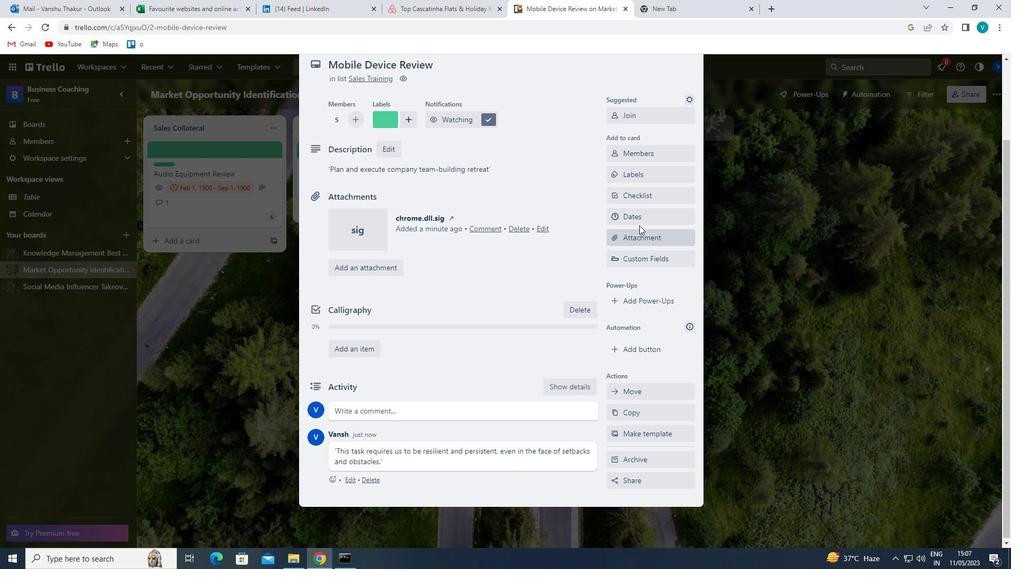 
Action: Mouse moved to (622, 285)
Screenshot: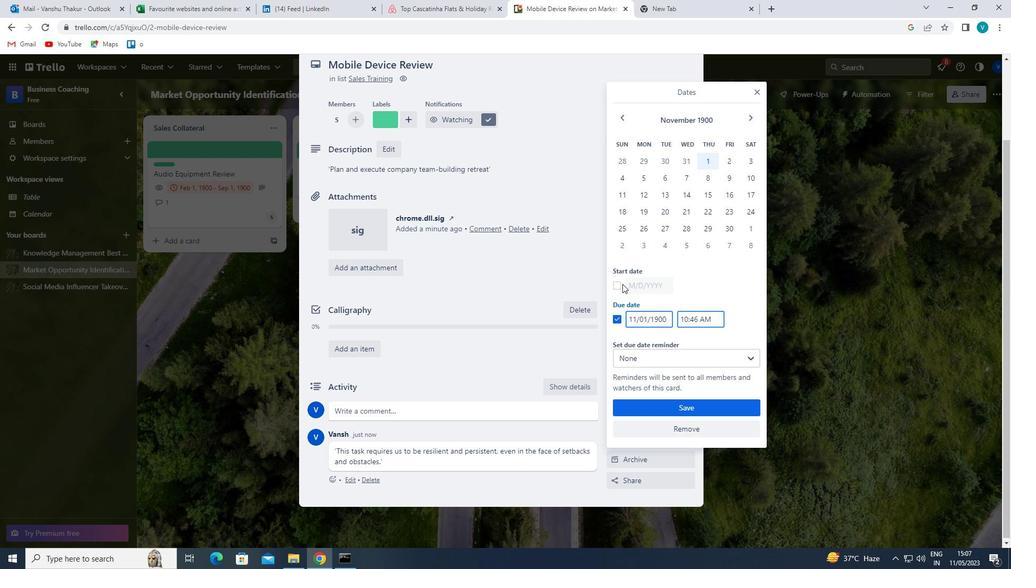 
Action: Mouse pressed left at (622, 285)
Screenshot: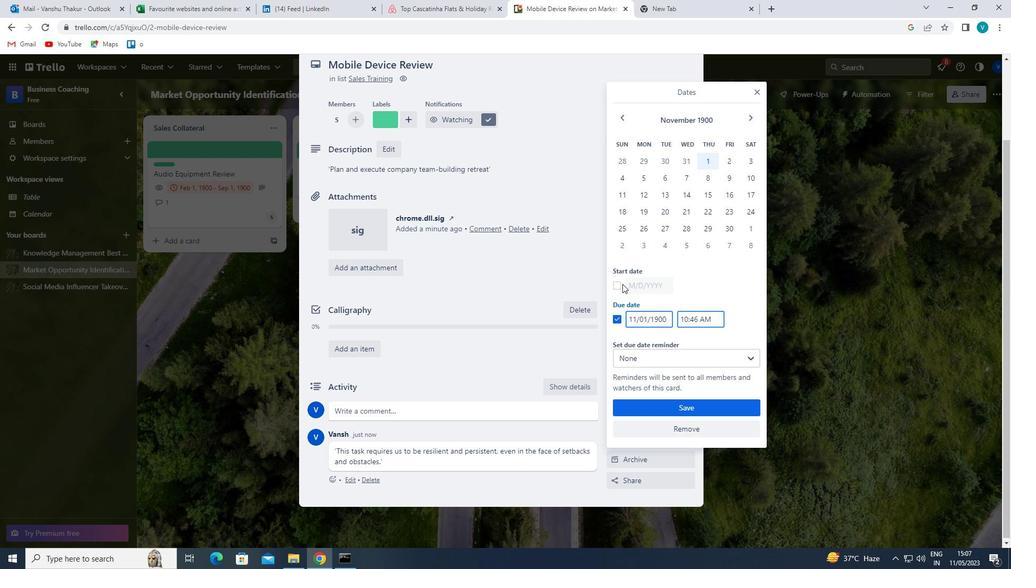 
Action: Mouse moved to (634, 282)
Screenshot: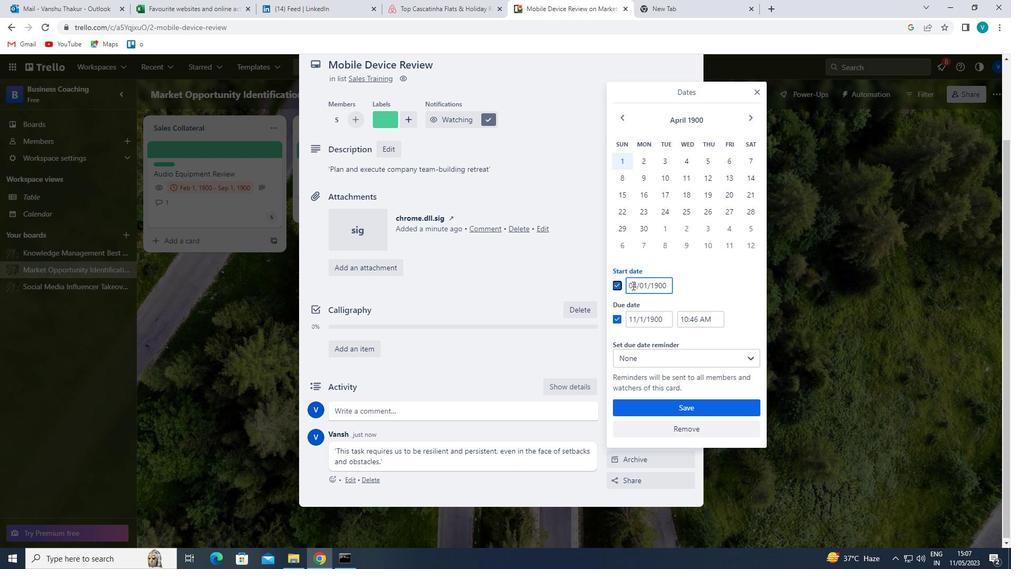 
Action: Mouse pressed left at (634, 282)
Screenshot: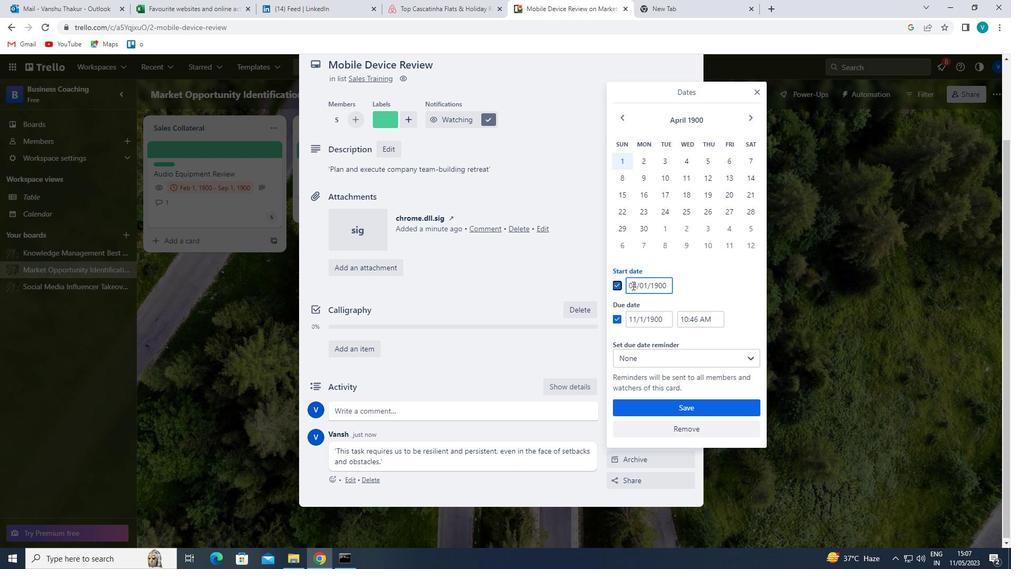 
Action: Mouse moved to (633, 285)
Screenshot: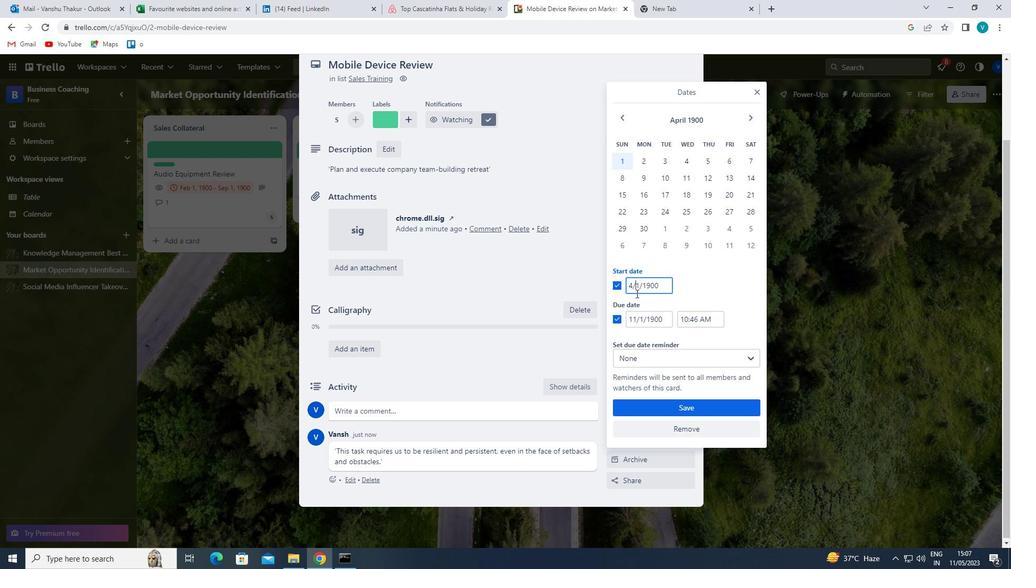
Action: Mouse pressed left at (633, 285)
Screenshot: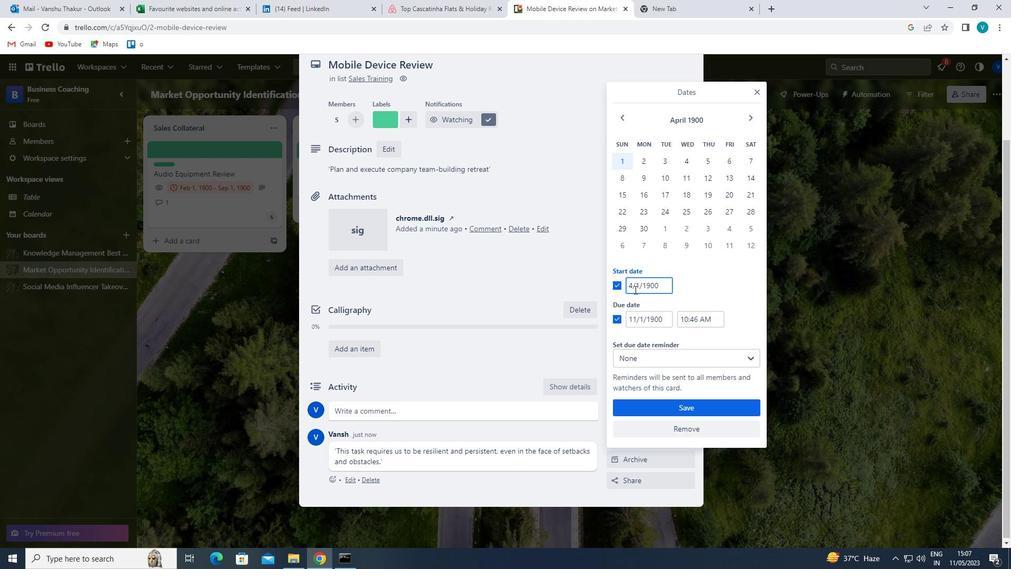 
Action: Mouse moved to (640, 319)
Screenshot: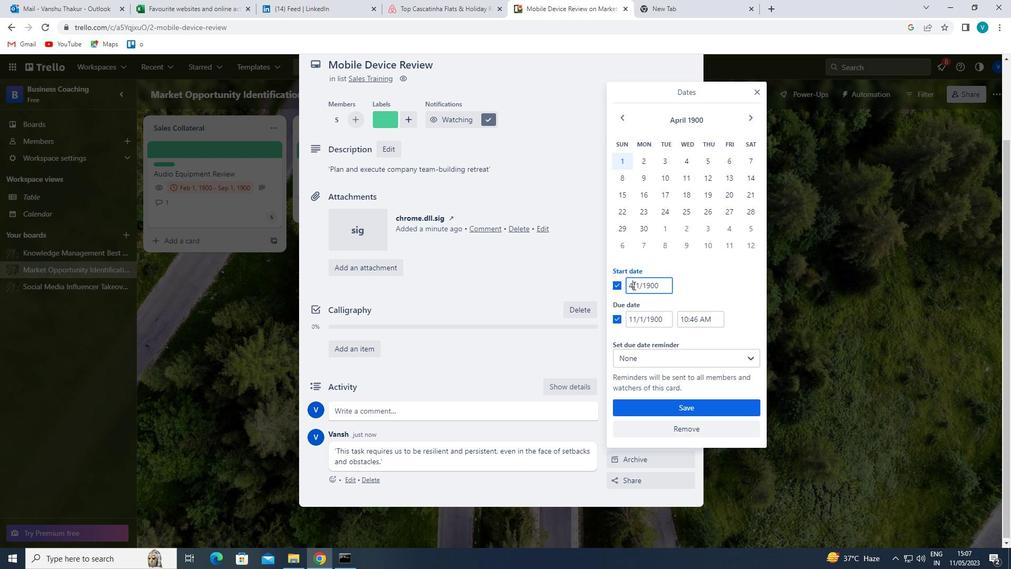 
Action: Key pressed <Key.backspace>5
Screenshot: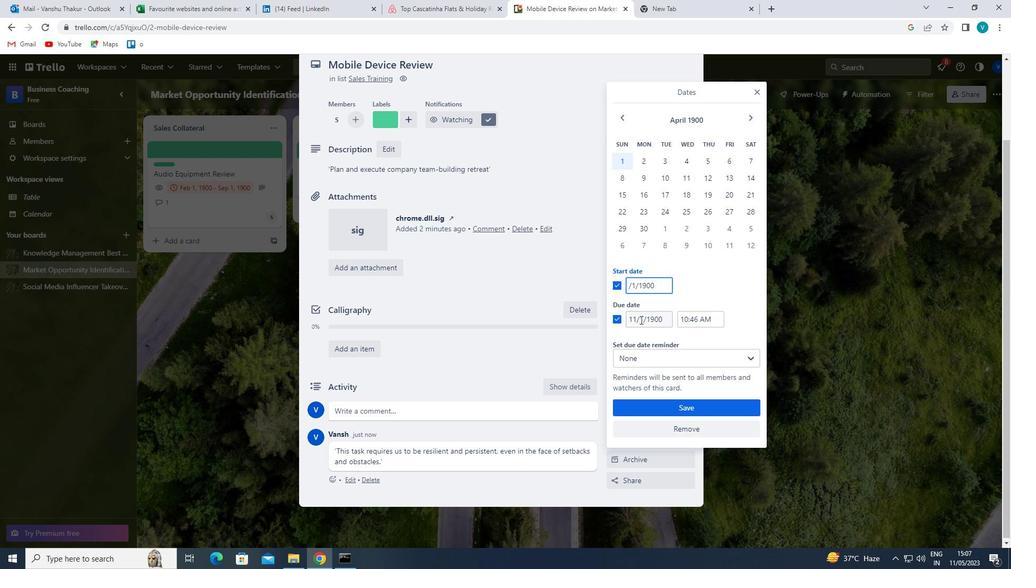 
Action: Mouse moved to (635, 317)
Screenshot: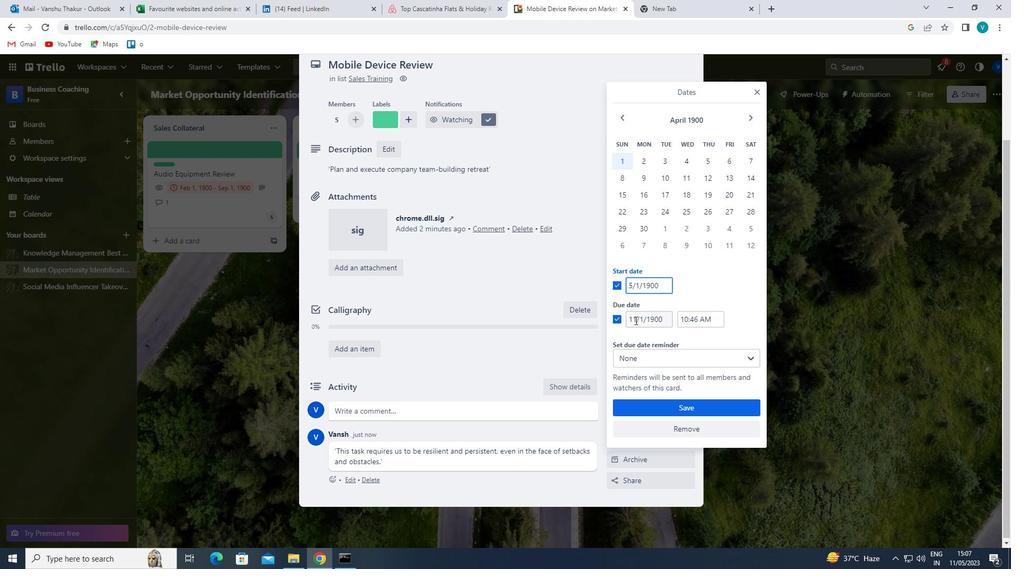 
Action: Mouse pressed left at (635, 317)
Screenshot: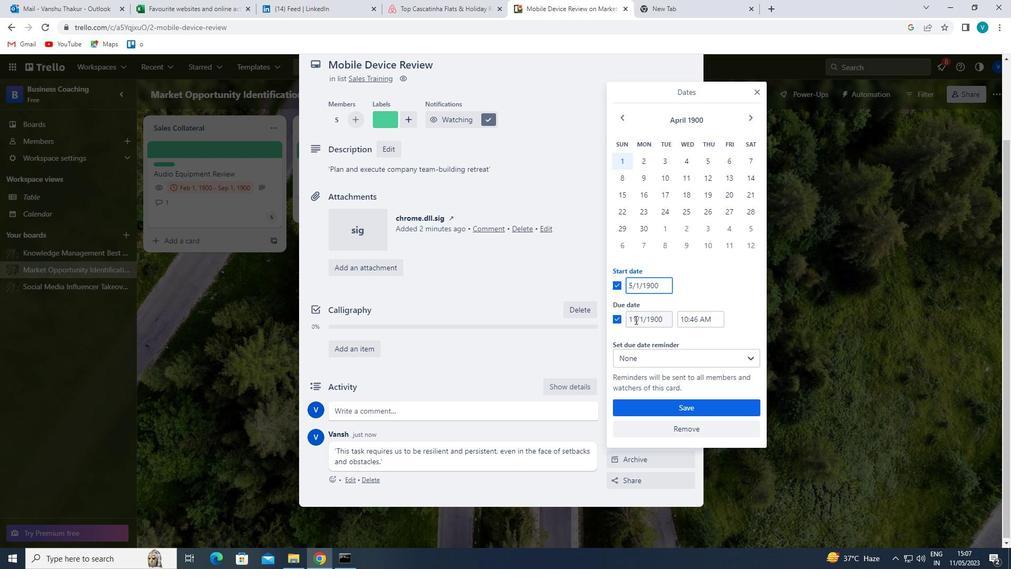 
Action: Mouse moved to (637, 323)
Screenshot: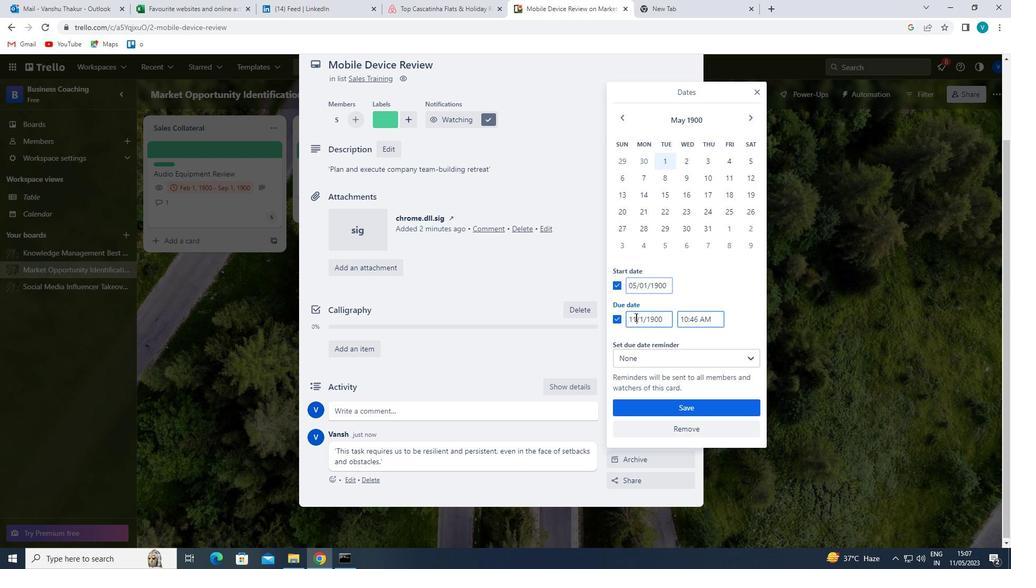
Action: Key pressed <Key.backspace><Key.backspace>12
Screenshot: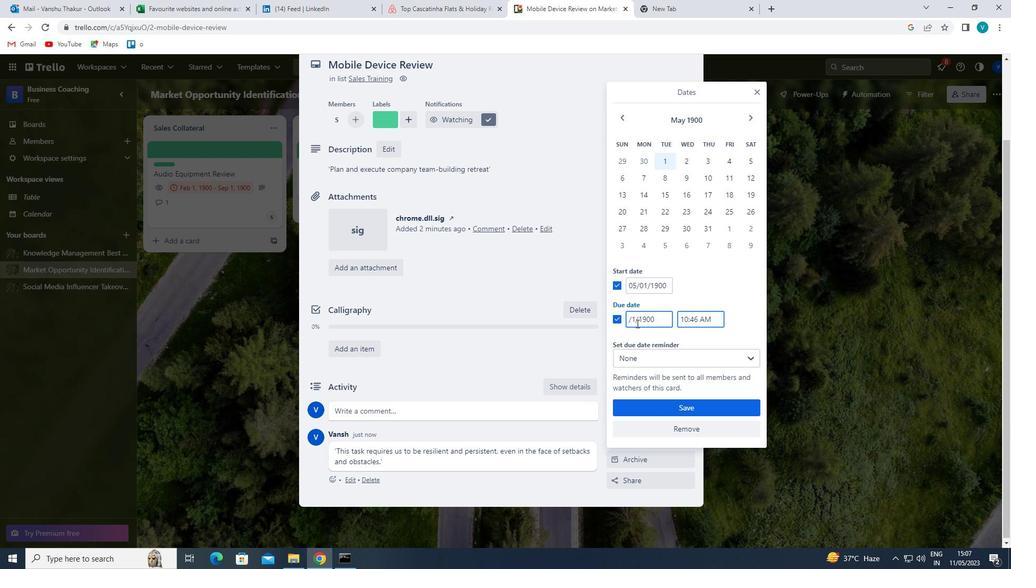 
Action: Mouse moved to (659, 403)
Screenshot: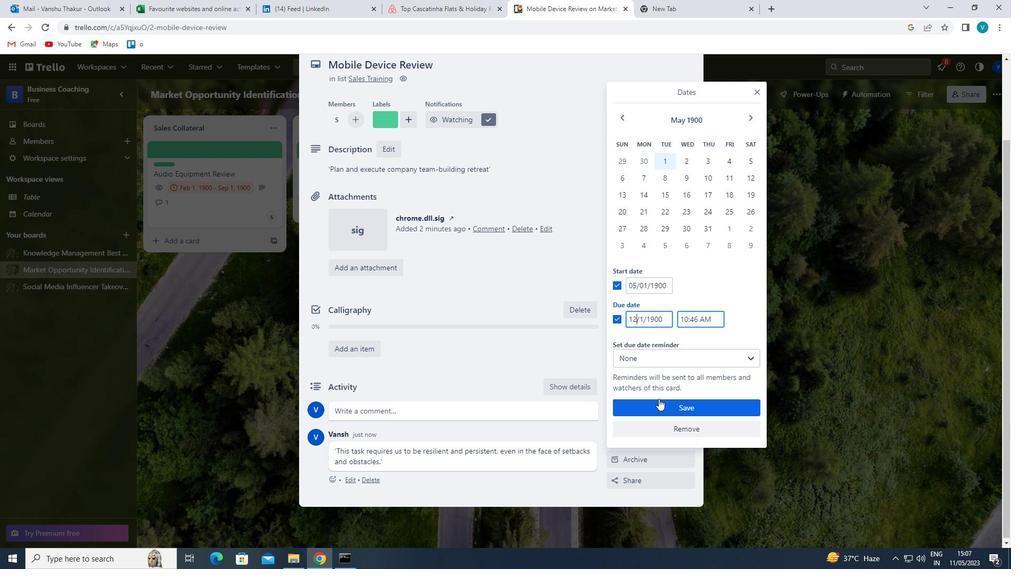 
Action: Mouse pressed left at (659, 403)
Screenshot: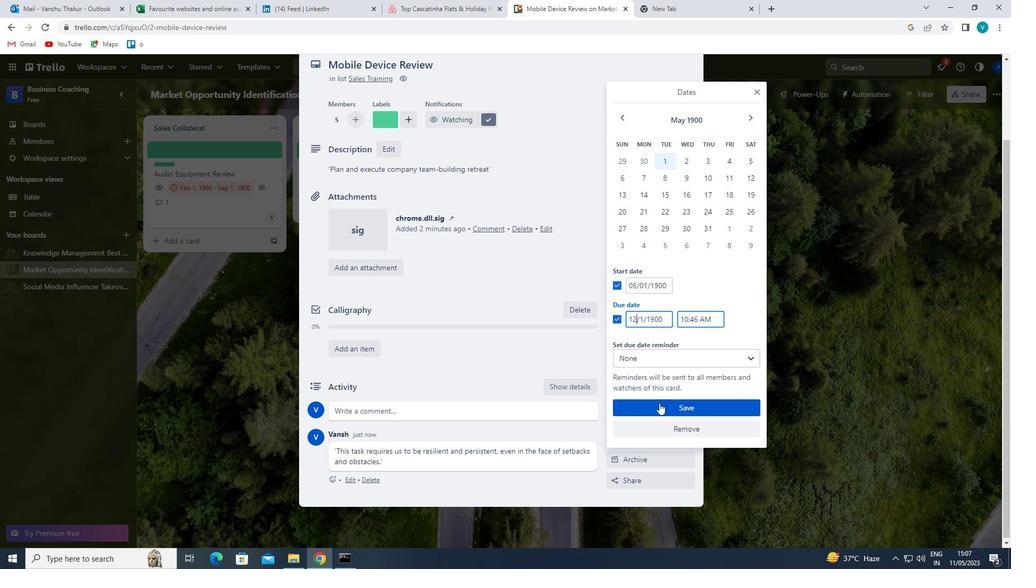 
Action: Mouse moved to (660, 404)
Screenshot: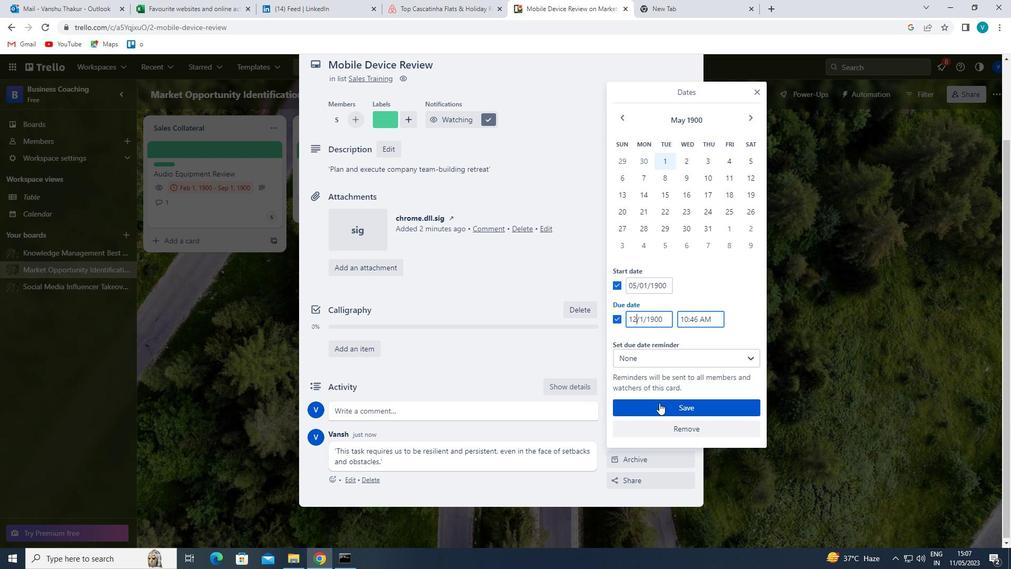 
